 Task: Find connections with filter location 'Aïn el Bell with filter topic #branding with filter profile language English with filter current company Aditya Birla Sun Life Insurance with filter school Sathyabama Institute of Science & Technology, Chennai with filter industry Credit Intermediation with filter service category Team Building with filter keywords title Bellhop
Action: Mouse moved to (497, 68)
Screenshot: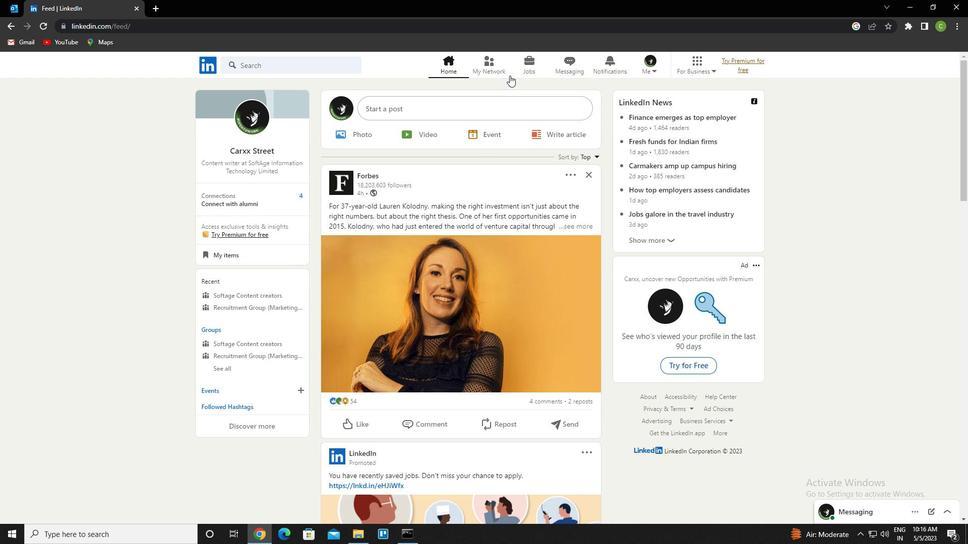 
Action: Mouse pressed left at (497, 68)
Screenshot: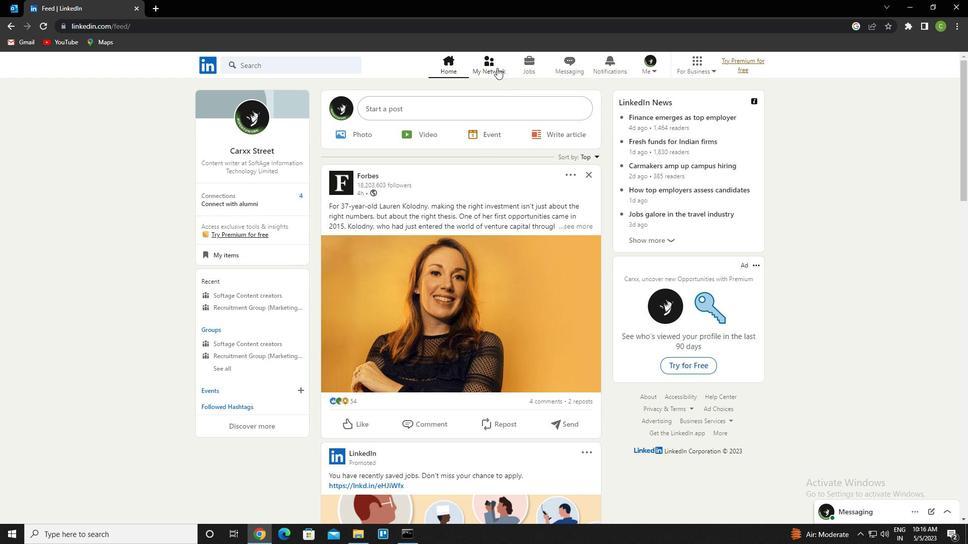 
Action: Mouse moved to (240, 122)
Screenshot: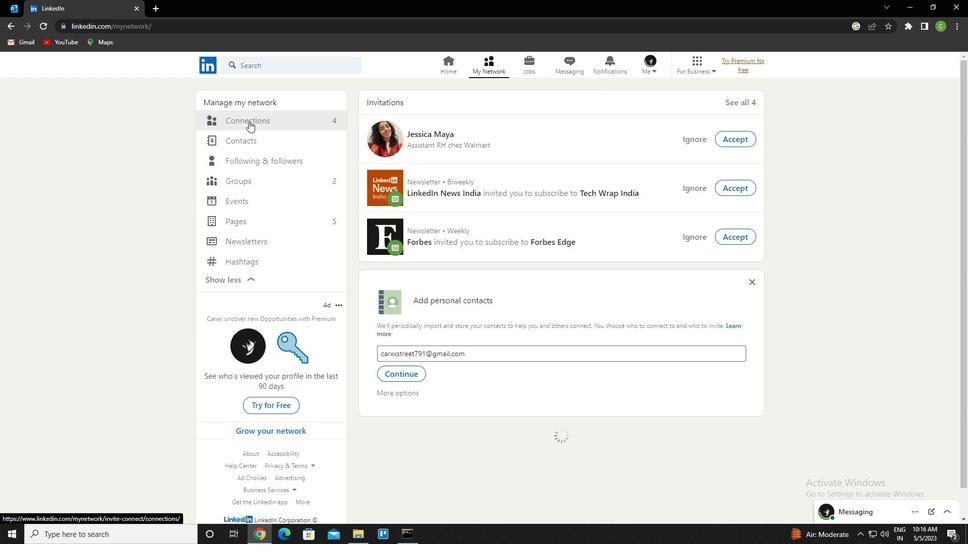 
Action: Mouse pressed left at (240, 122)
Screenshot: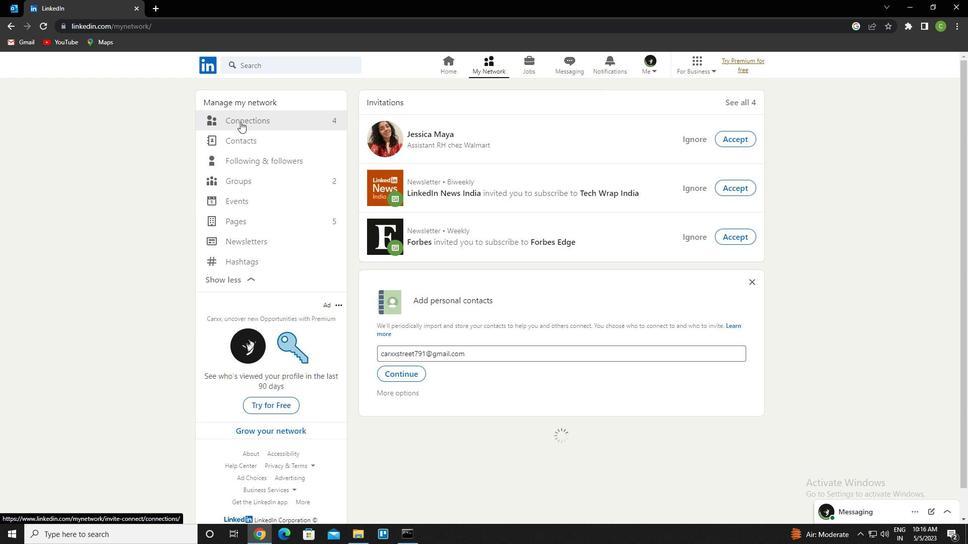 
Action: Mouse moved to (556, 122)
Screenshot: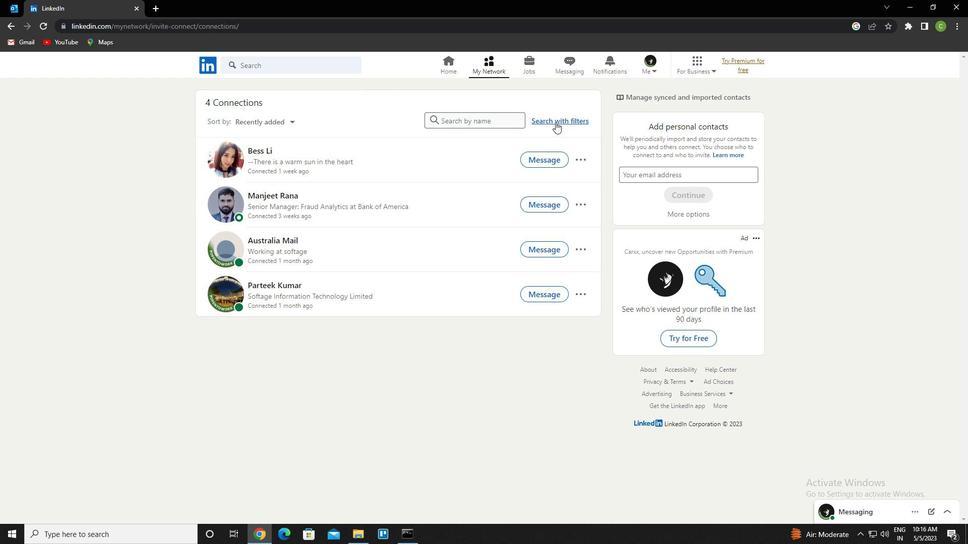 
Action: Mouse pressed left at (556, 122)
Screenshot: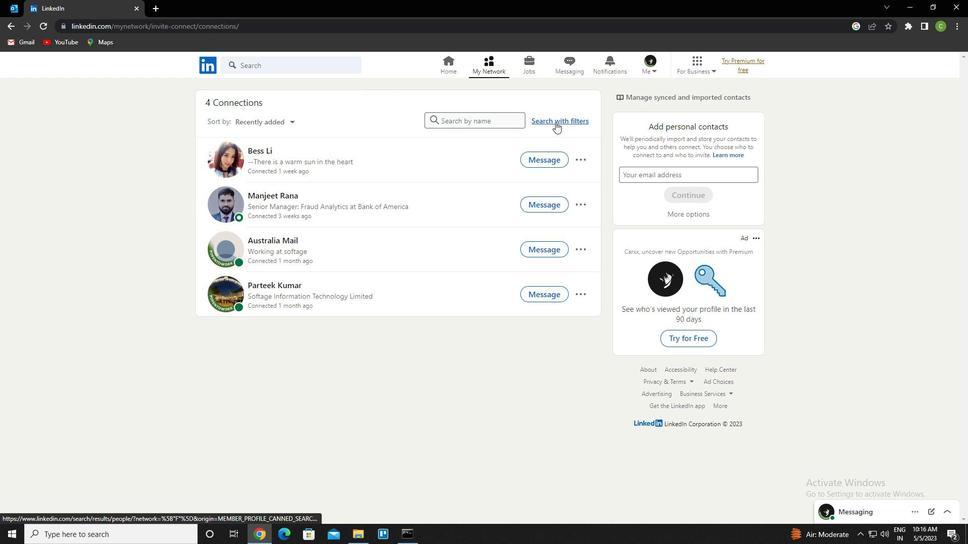 
Action: Mouse moved to (523, 96)
Screenshot: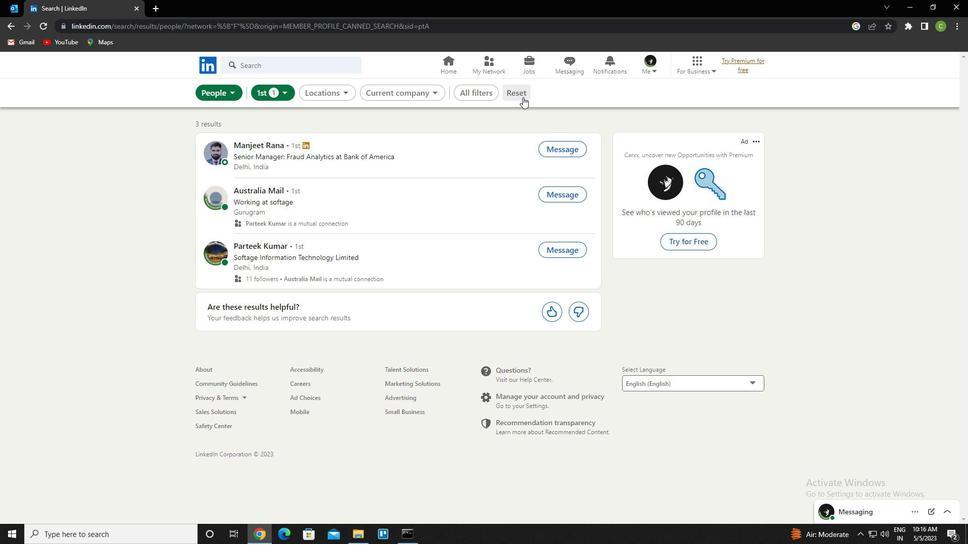 
Action: Mouse pressed left at (523, 96)
Screenshot: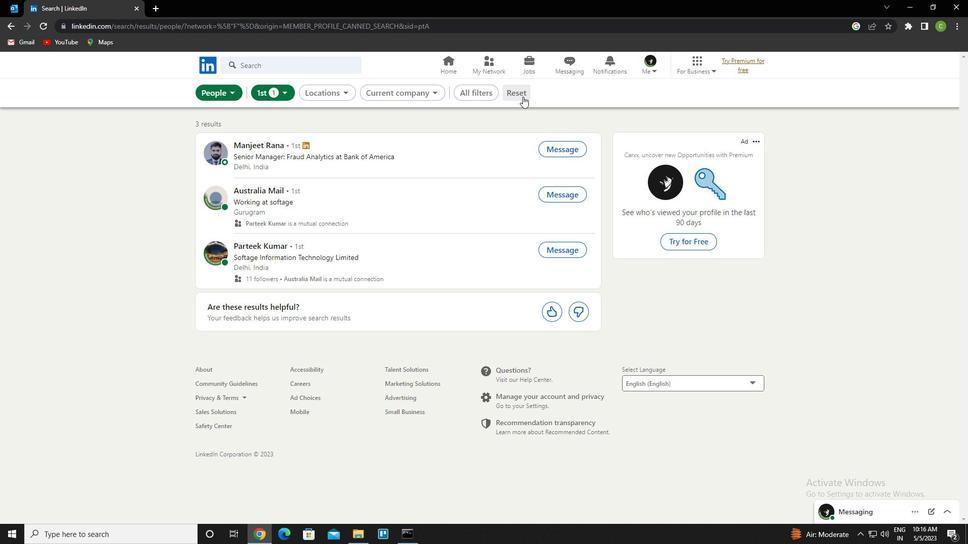 
Action: Mouse moved to (496, 94)
Screenshot: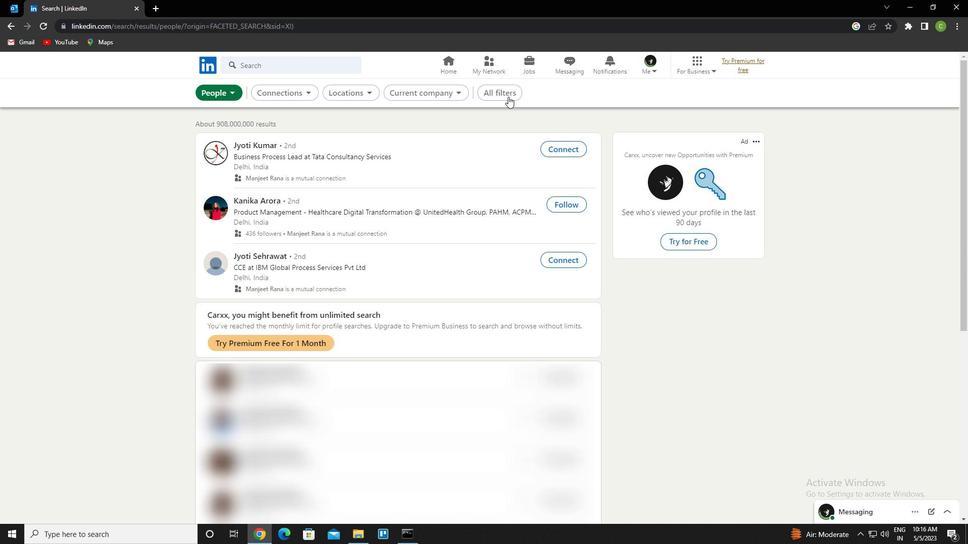 
Action: Mouse pressed left at (496, 94)
Screenshot: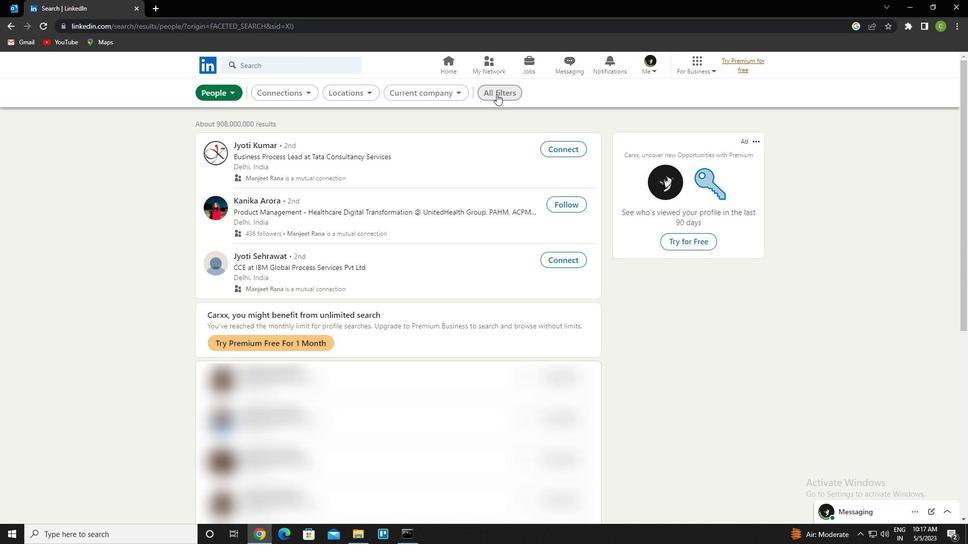 
Action: Mouse moved to (809, 289)
Screenshot: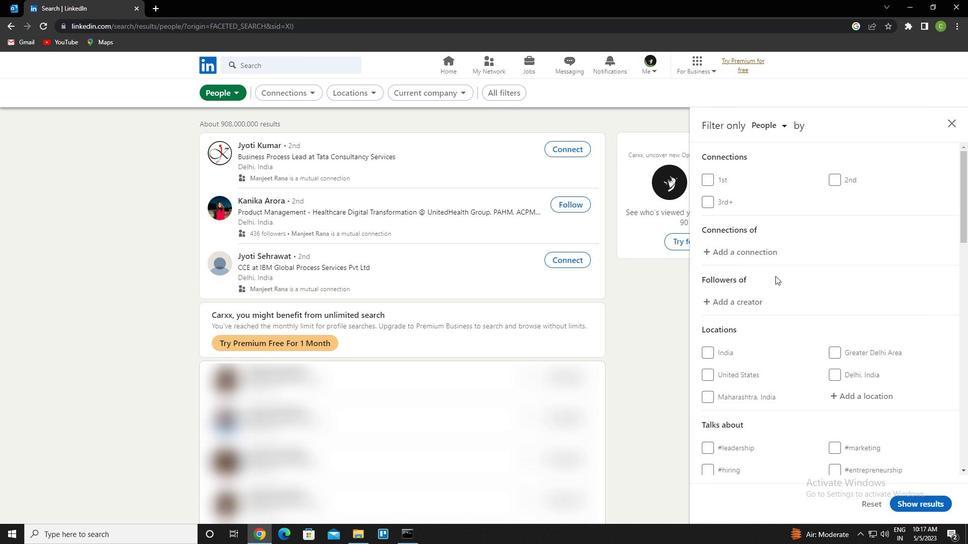 
Action: Mouse scrolled (809, 289) with delta (0, 0)
Screenshot: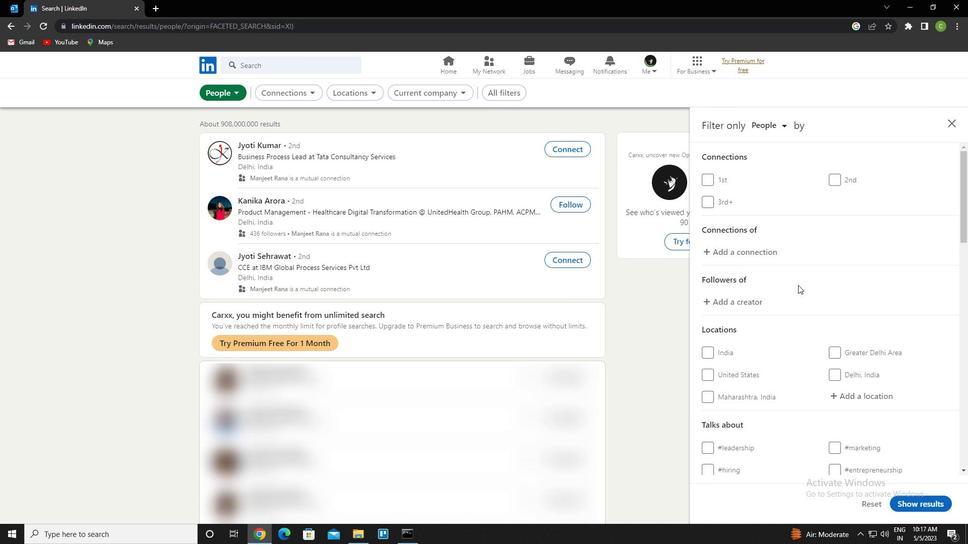
Action: Mouse scrolled (809, 289) with delta (0, 0)
Screenshot: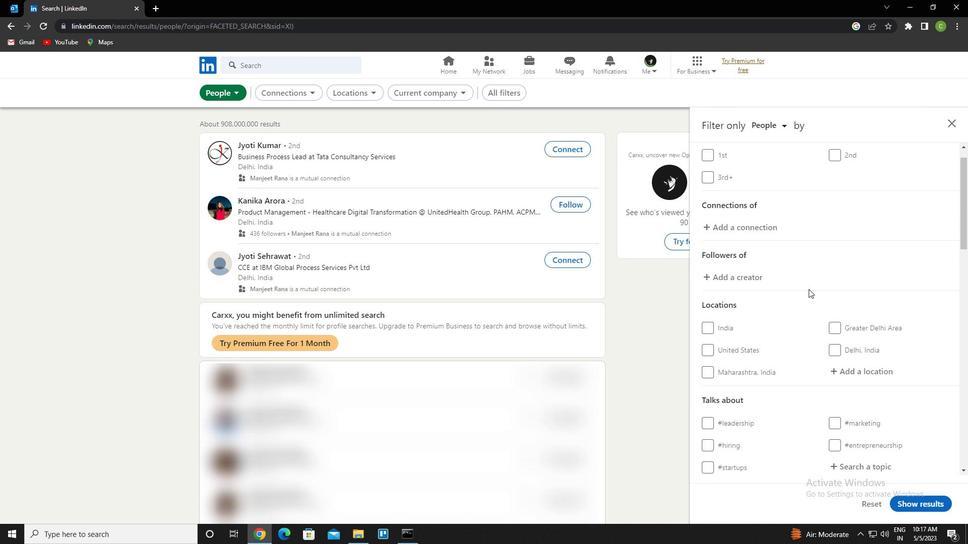 
Action: Mouse moved to (846, 299)
Screenshot: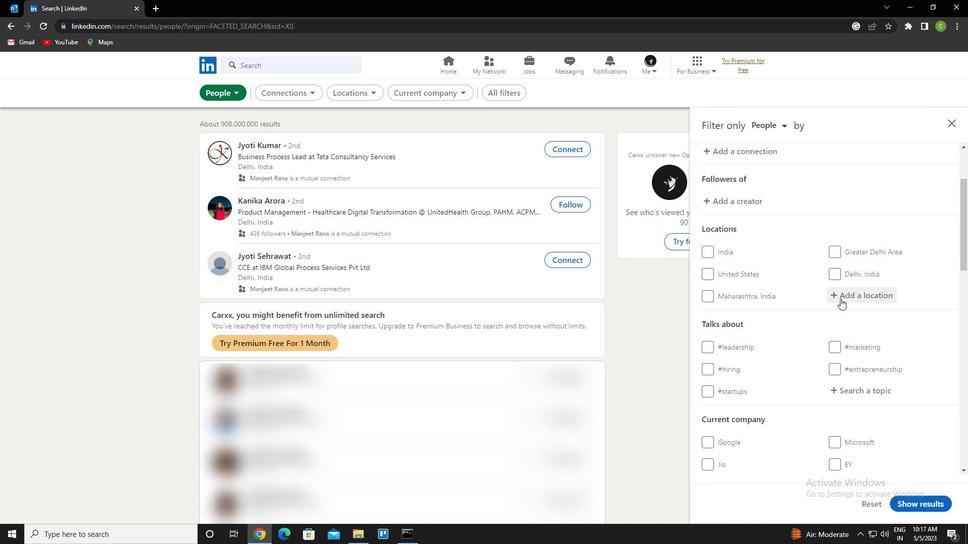 
Action: Mouse pressed left at (846, 299)
Screenshot: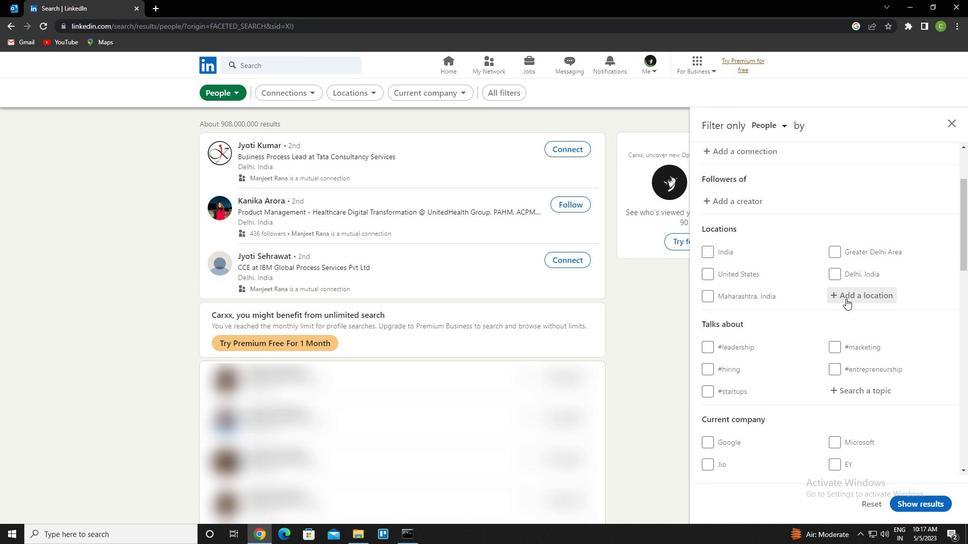 
Action: Mouse moved to (799, 267)
Screenshot: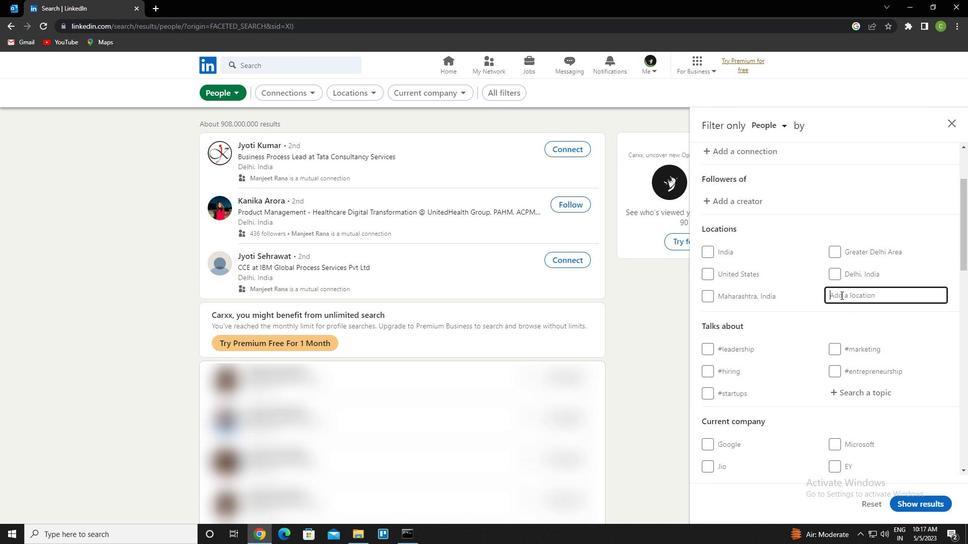 
Action: Key pressed <Key.caps_lock>a<Key.caps_lock>in<Key.space>el<Key.space>bell<Key.down><Key.enter>
Screenshot: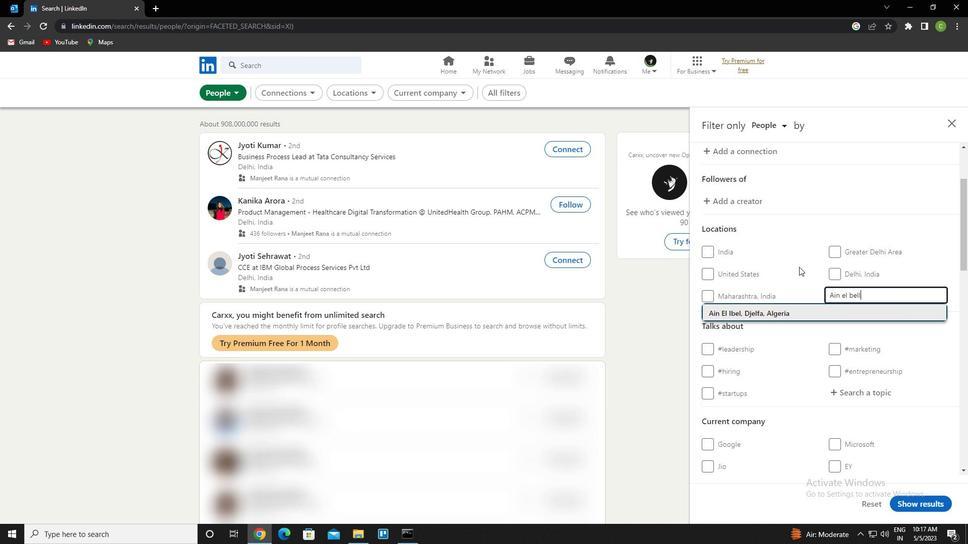 
Action: Mouse scrolled (799, 266) with delta (0, 0)
Screenshot: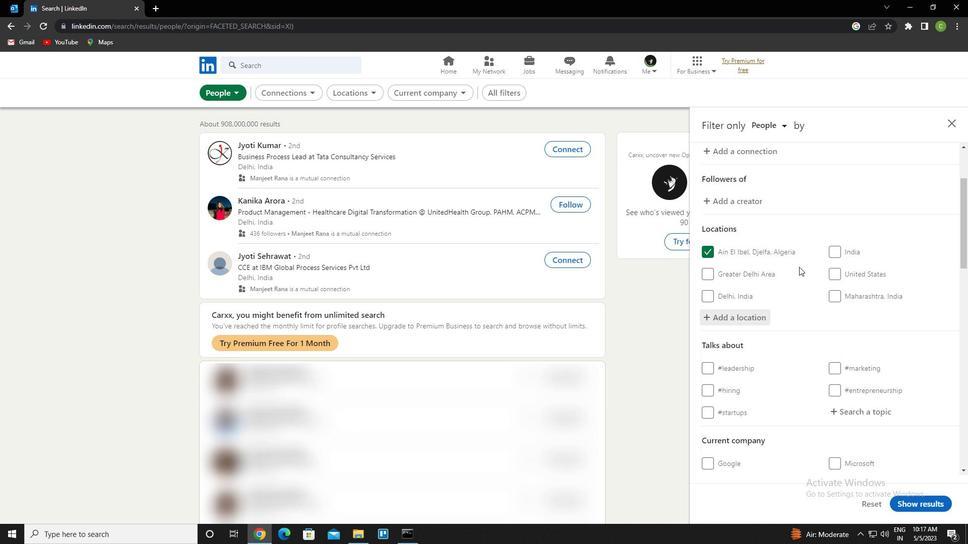 
Action: Mouse scrolled (799, 266) with delta (0, 0)
Screenshot: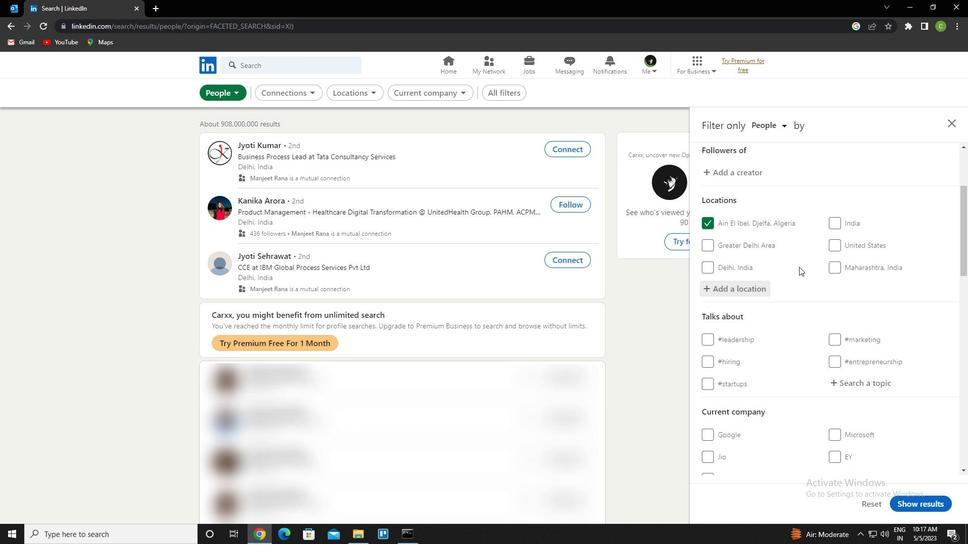 
Action: Mouse moved to (850, 312)
Screenshot: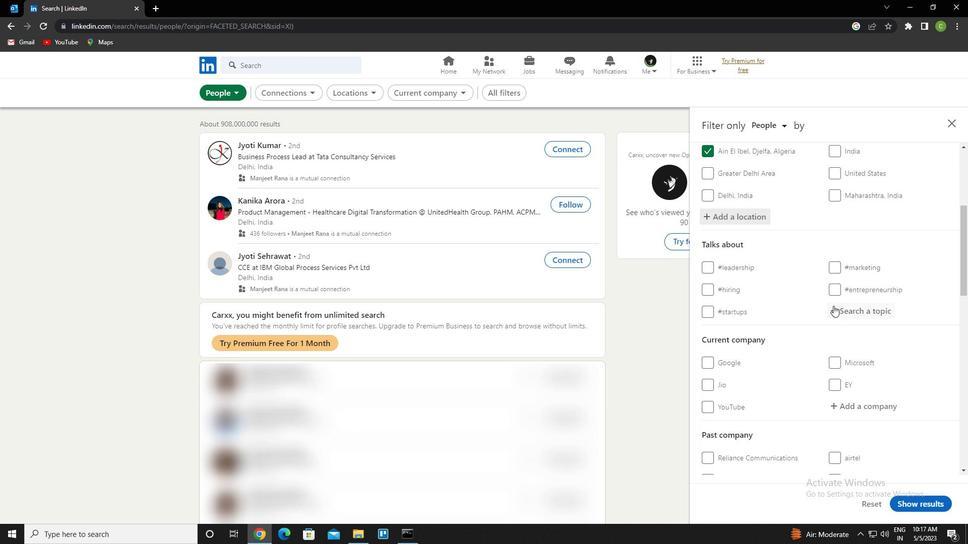 
Action: Mouse pressed left at (850, 312)
Screenshot: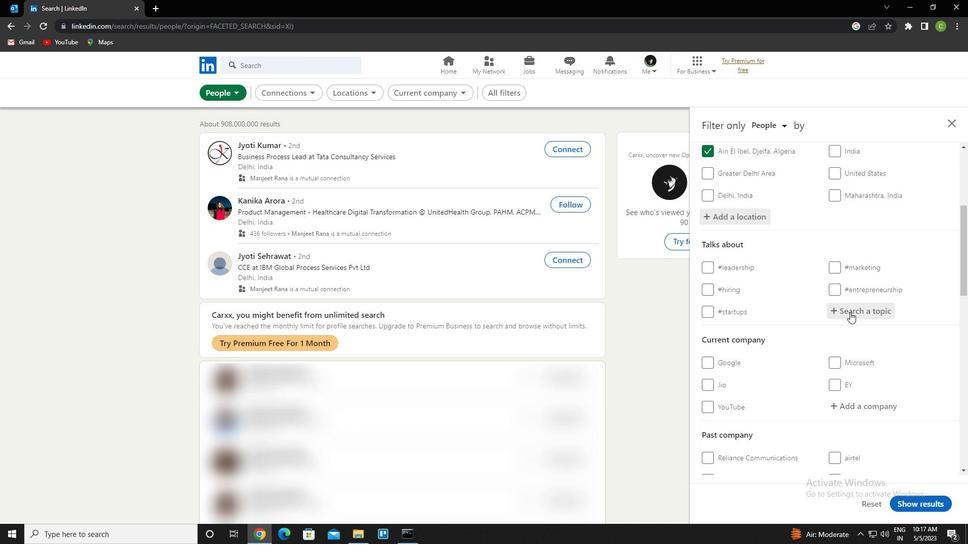 
Action: Key pressed brandib<Key.backspace>ng<Key.down><Key.enter>
Screenshot: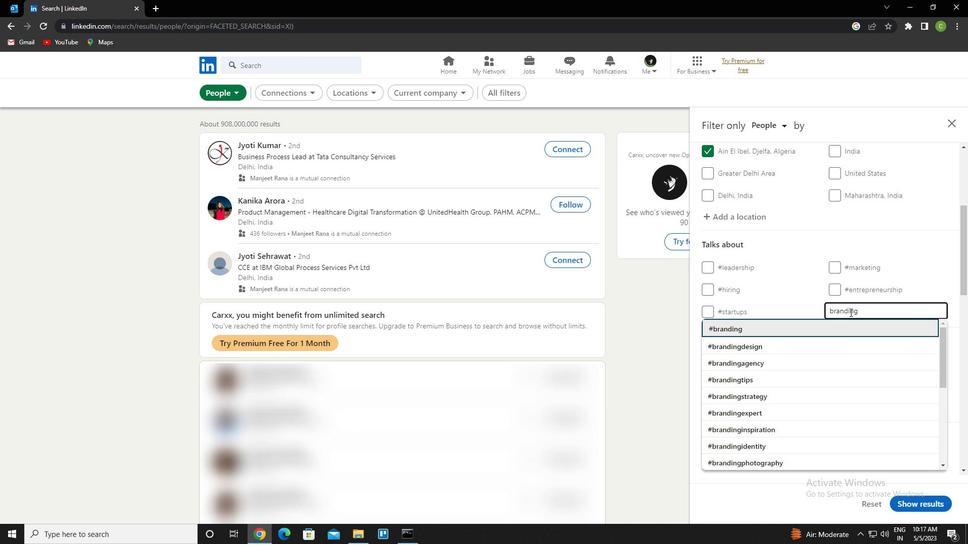 
Action: Mouse scrolled (850, 312) with delta (0, 0)
Screenshot: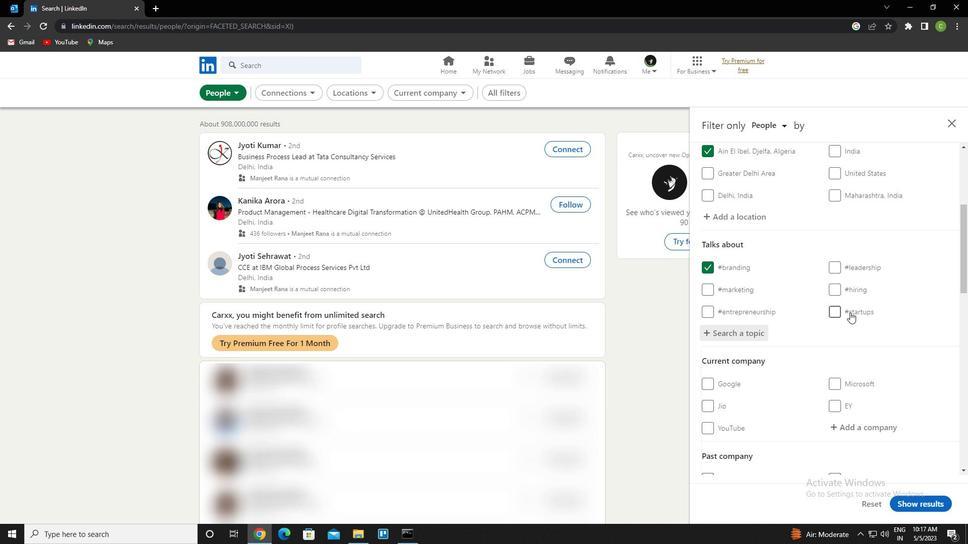 
Action: Mouse scrolled (850, 312) with delta (0, 0)
Screenshot: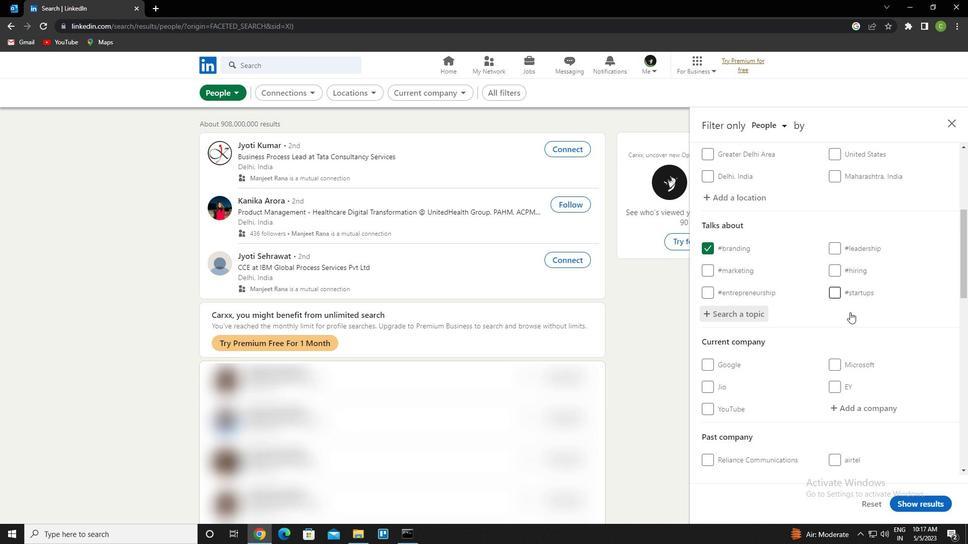 
Action: Mouse scrolled (850, 312) with delta (0, 0)
Screenshot: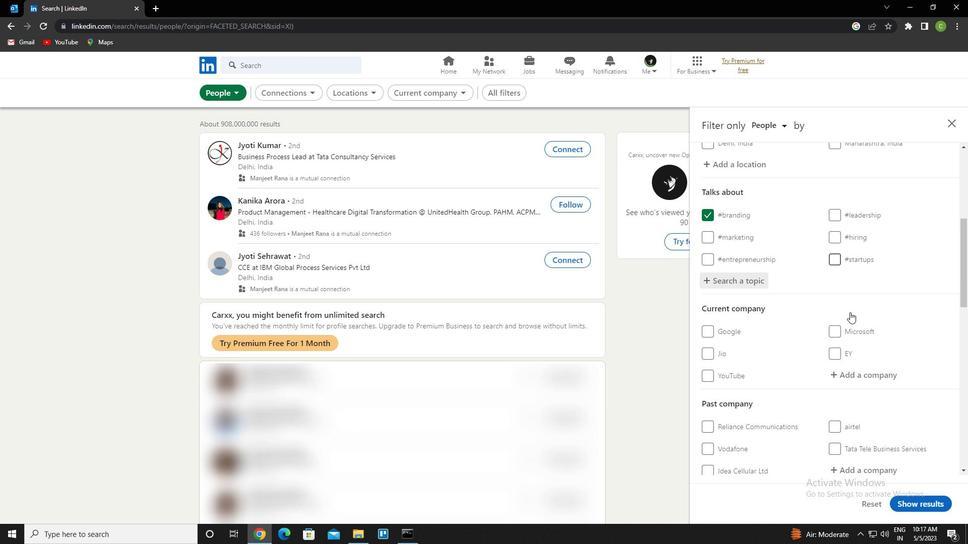 
Action: Mouse moved to (849, 314)
Screenshot: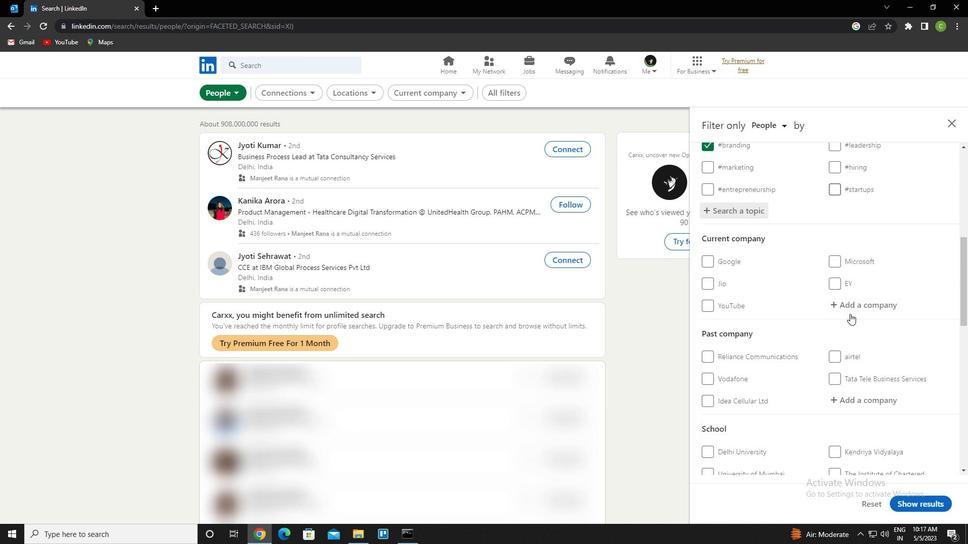 
Action: Mouse scrolled (849, 314) with delta (0, 0)
Screenshot: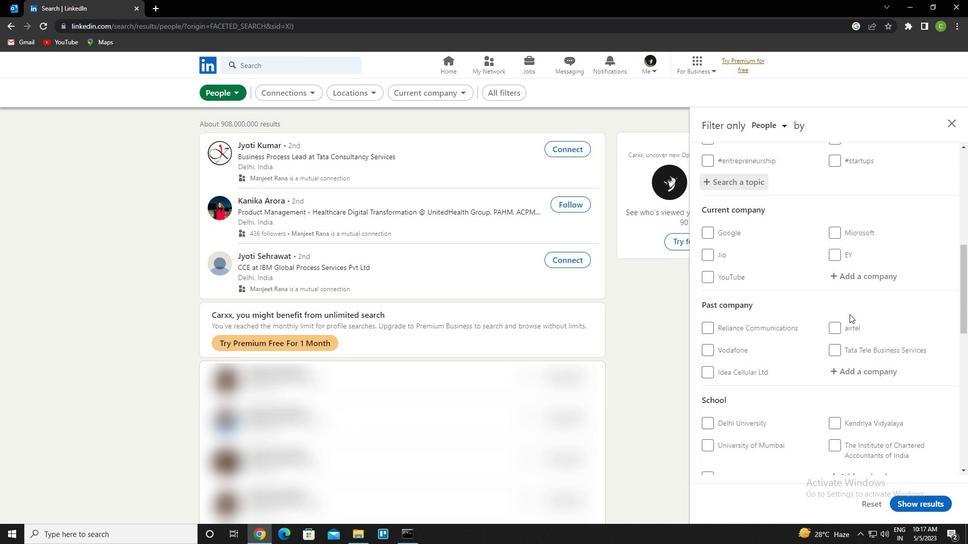 
Action: Mouse scrolled (849, 314) with delta (0, 0)
Screenshot: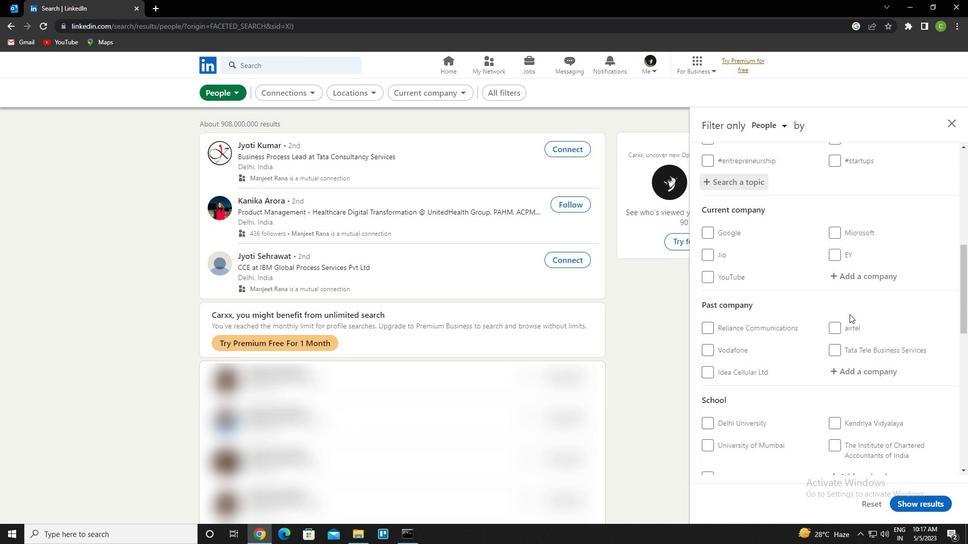 
Action: Mouse scrolled (849, 314) with delta (0, 0)
Screenshot: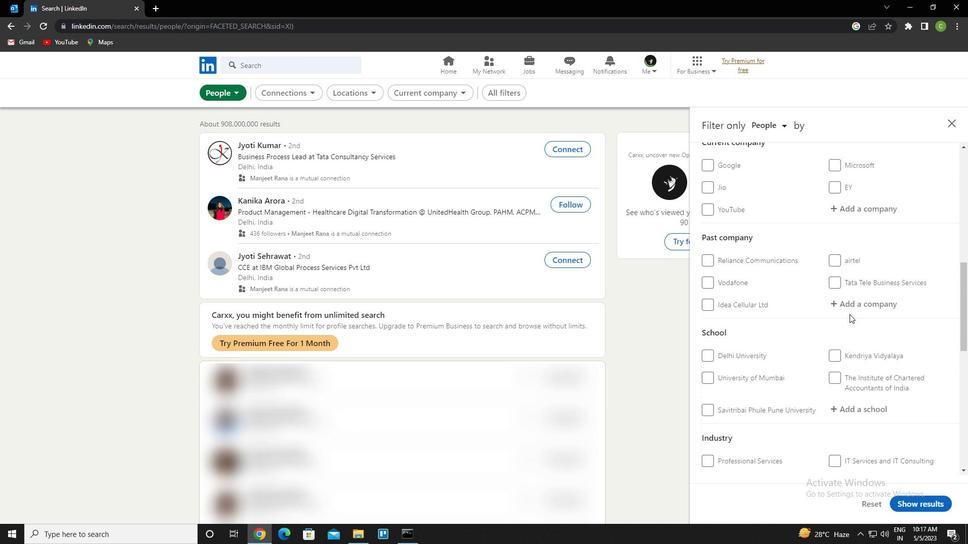 
Action: Mouse scrolled (849, 314) with delta (0, 0)
Screenshot: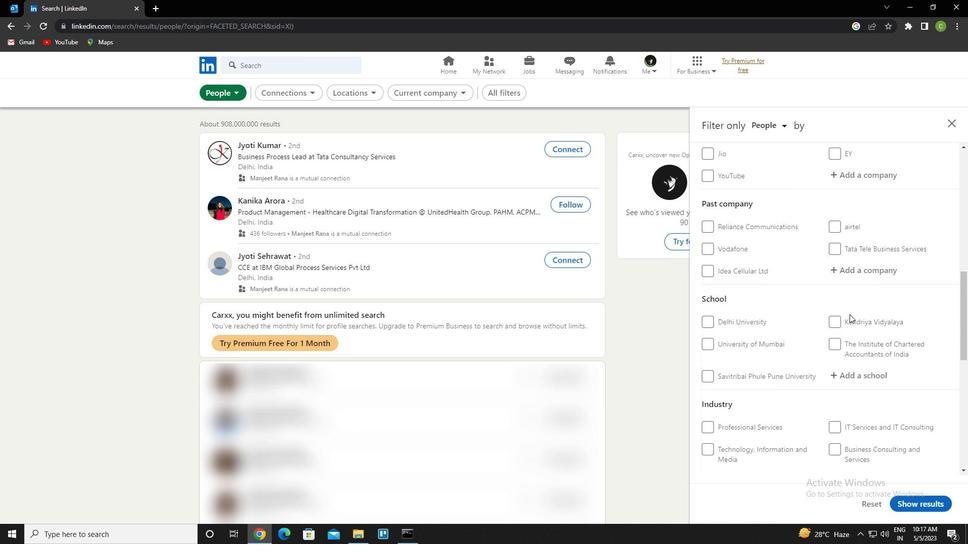 
Action: Mouse scrolled (849, 314) with delta (0, 0)
Screenshot: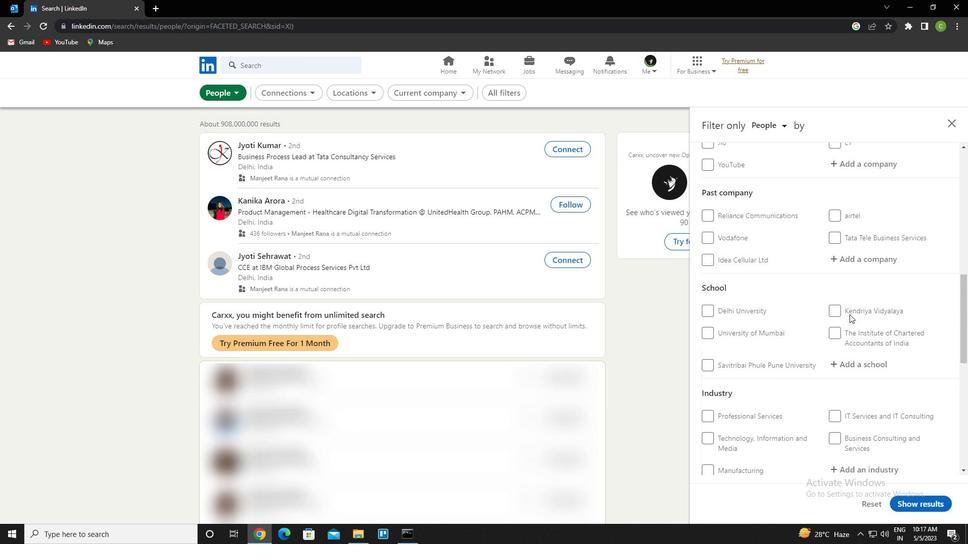 
Action: Mouse scrolled (849, 314) with delta (0, 0)
Screenshot: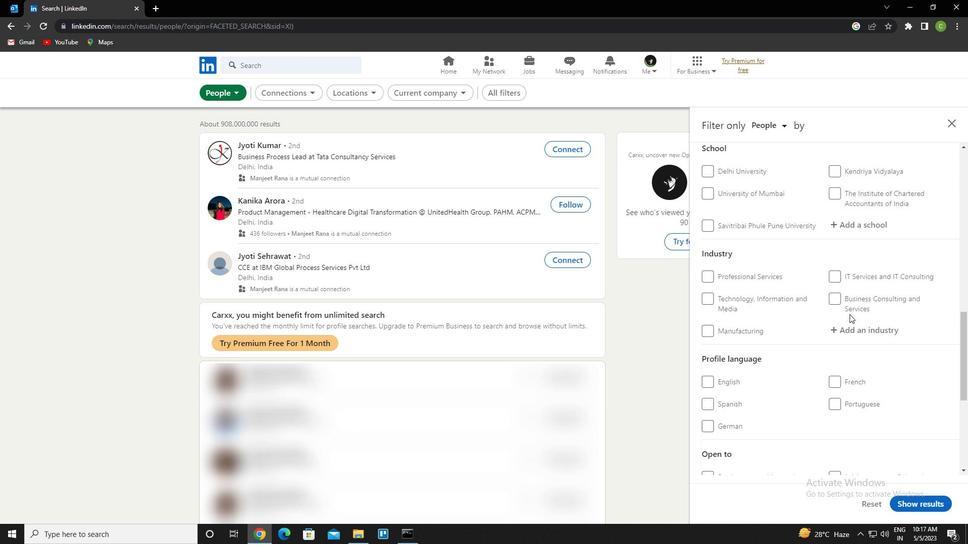 
Action: Mouse scrolled (849, 314) with delta (0, 0)
Screenshot: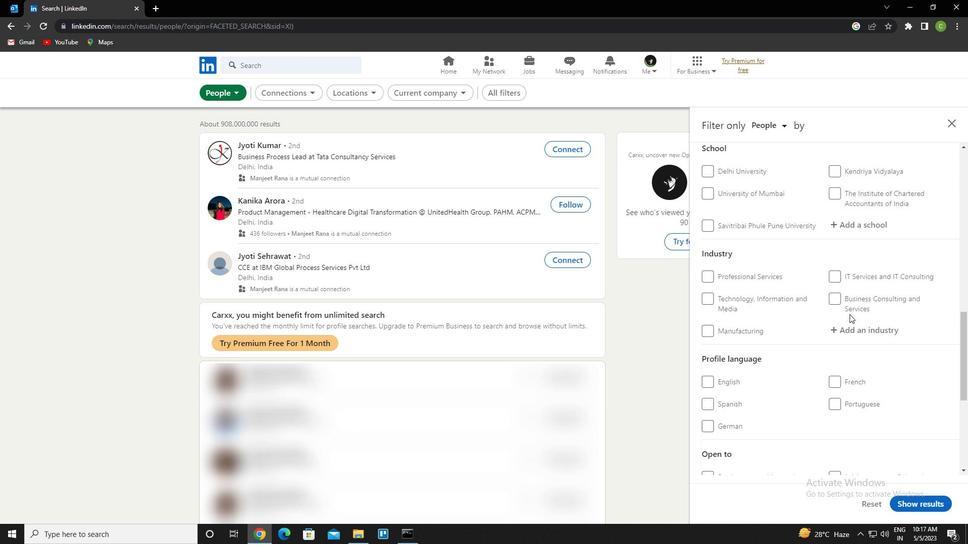 
Action: Mouse scrolled (849, 314) with delta (0, 0)
Screenshot: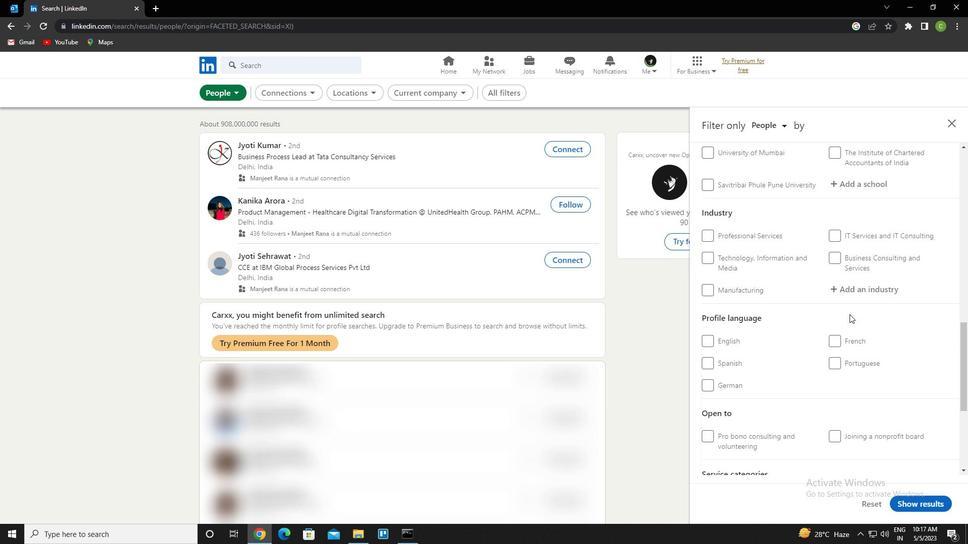 
Action: Mouse moved to (707, 228)
Screenshot: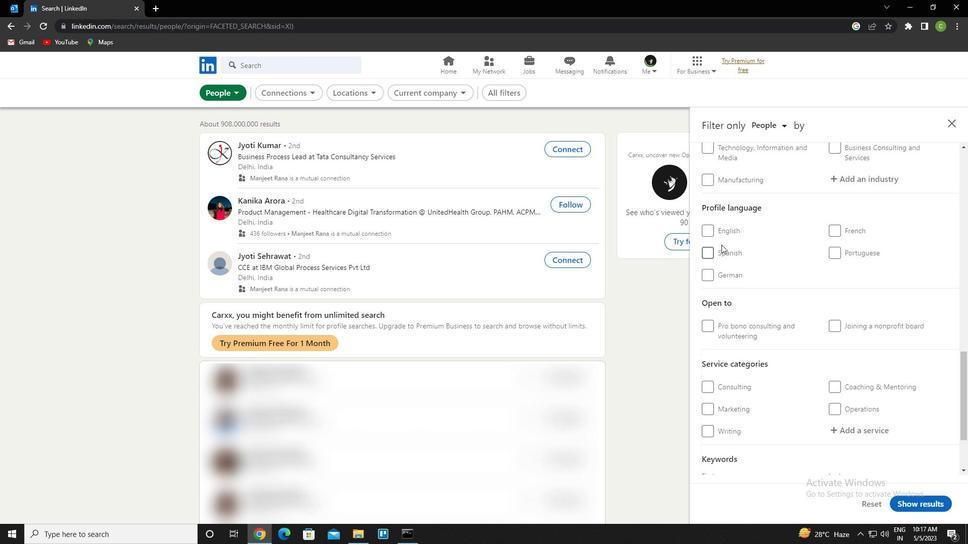 
Action: Mouse pressed left at (707, 228)
Screenshot: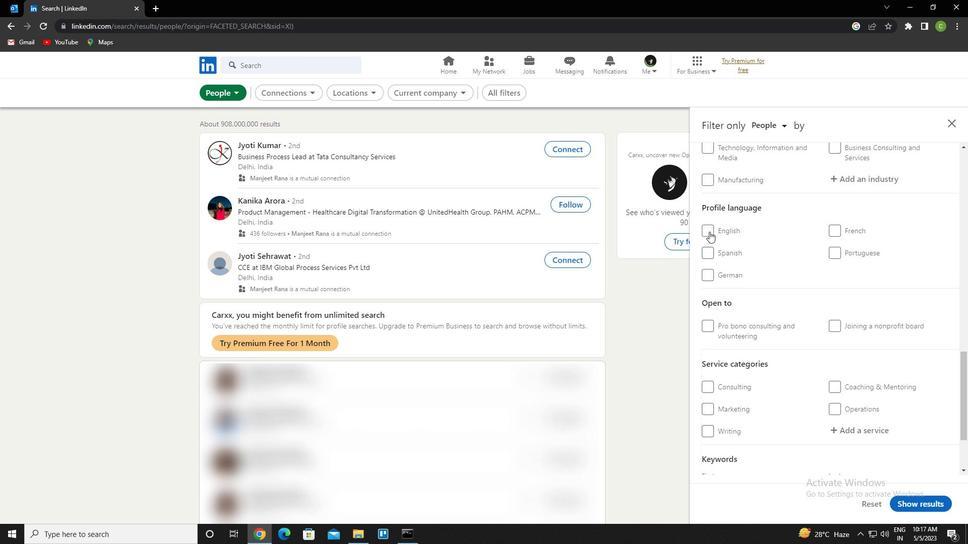 
Action: Mouse moved to (756, 285)
Screenshot: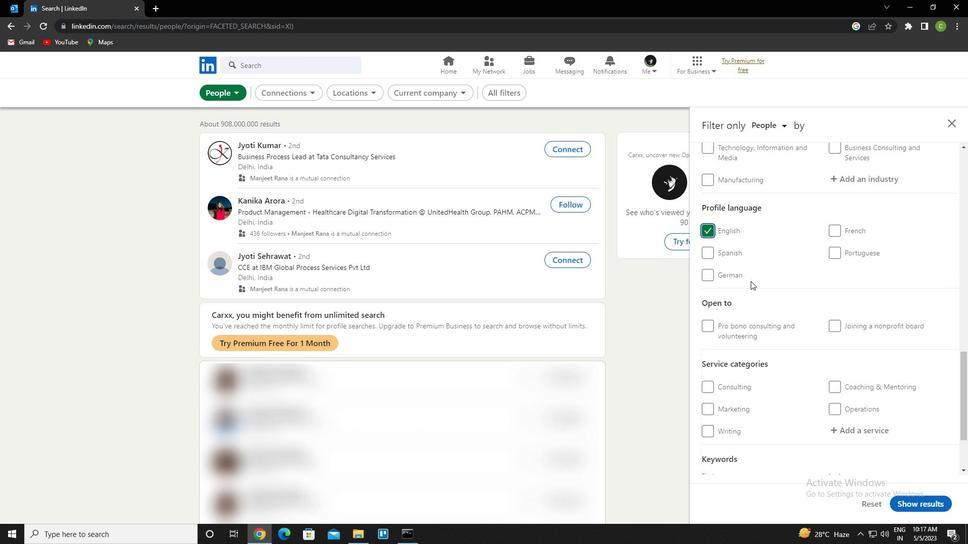 
Action: Mouse scrolled (756, 285) with delta (0, 0)
Screenshot: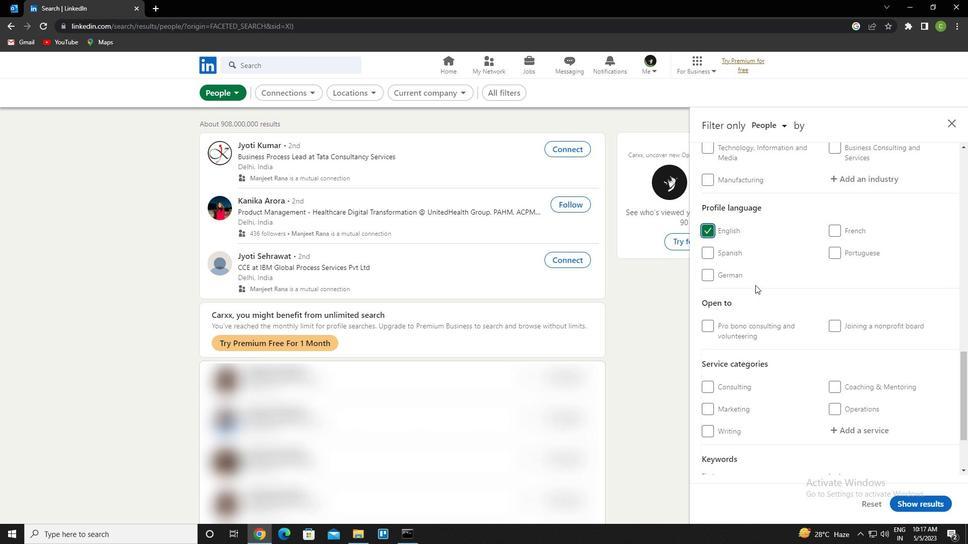 
Action: Mouse scrolled (756, 285) with delta (0, 0)
Screenshot: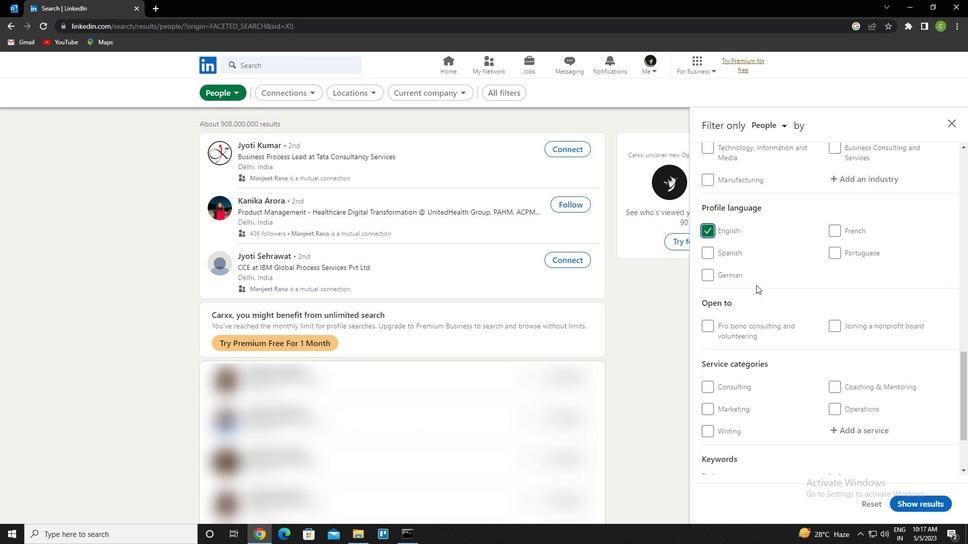 
Action: Mouse scrolled (756, 285) with delta (0, 0)
Screenshot: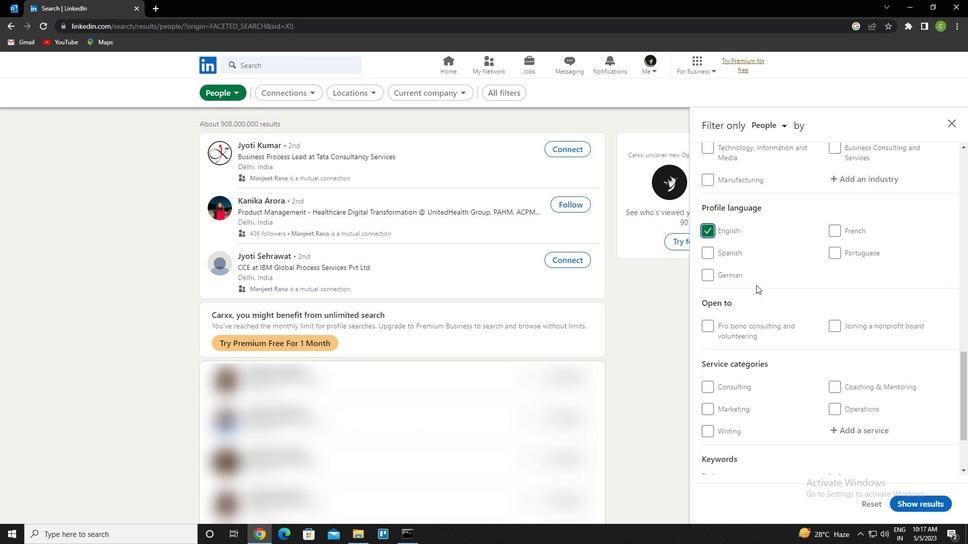 
Action: Mouse scrolled (756, 285) with delta (0, 0)
Screenshot: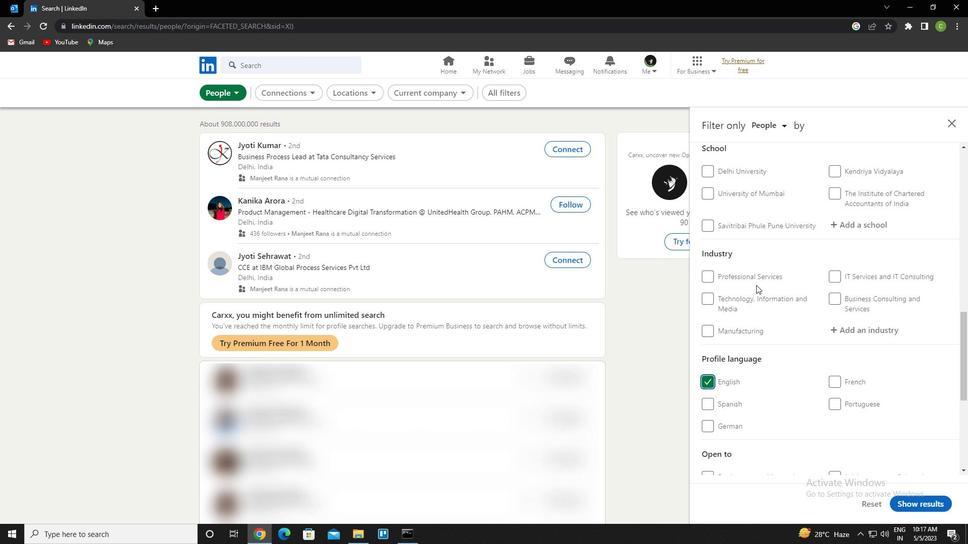 
Action: Mouse scrolled (756, 285) with delta (0, 0)
Screenshot: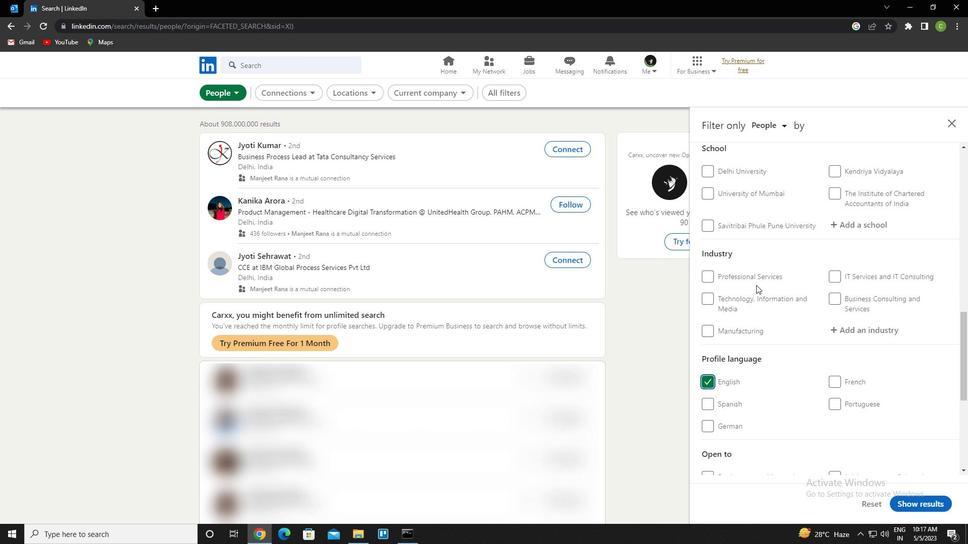 
Action: Mouse scrolled (756, 285) with delta (0, 0)
Screenshot: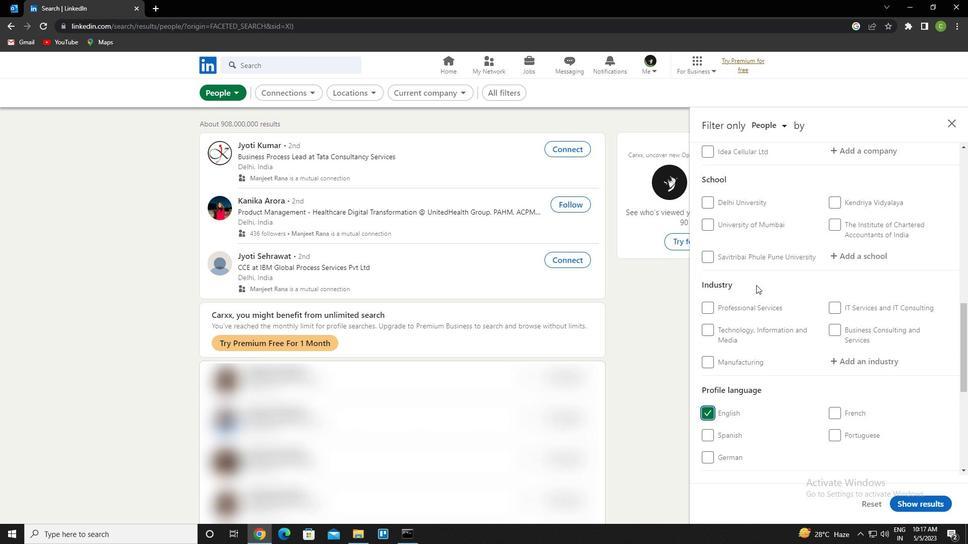 
Action: Mouse scrolled (756, 285) with delta (0, 0)
Screenshot: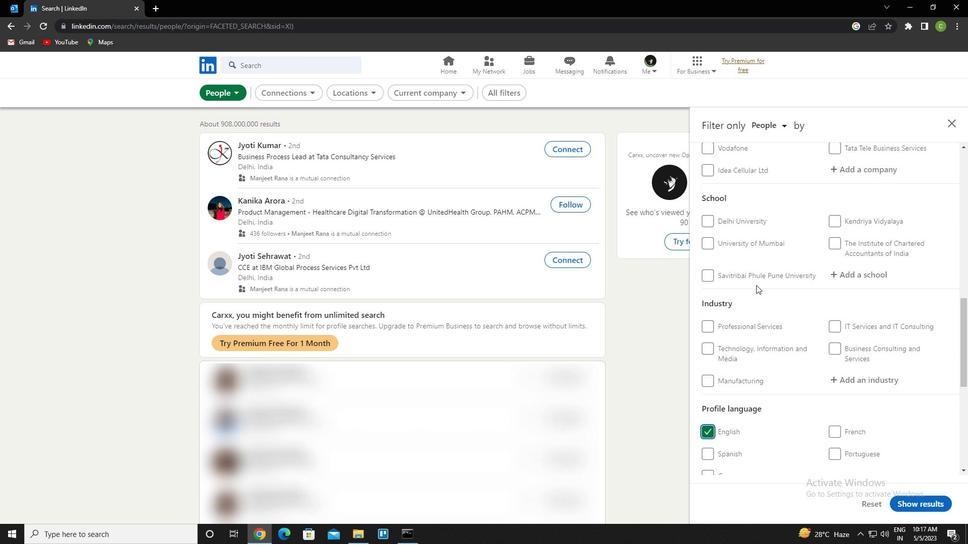 
Action: Mouse scrolled (756, 285) with delta (0, 0)
Screenshot: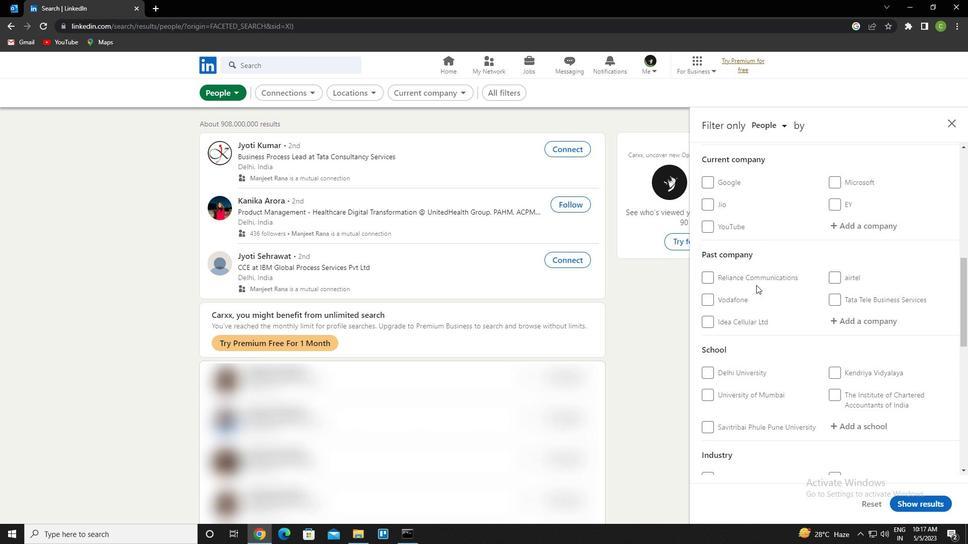 
Action: Mouse scrolled (756, 285) with delta (0, 0)
Screenshot: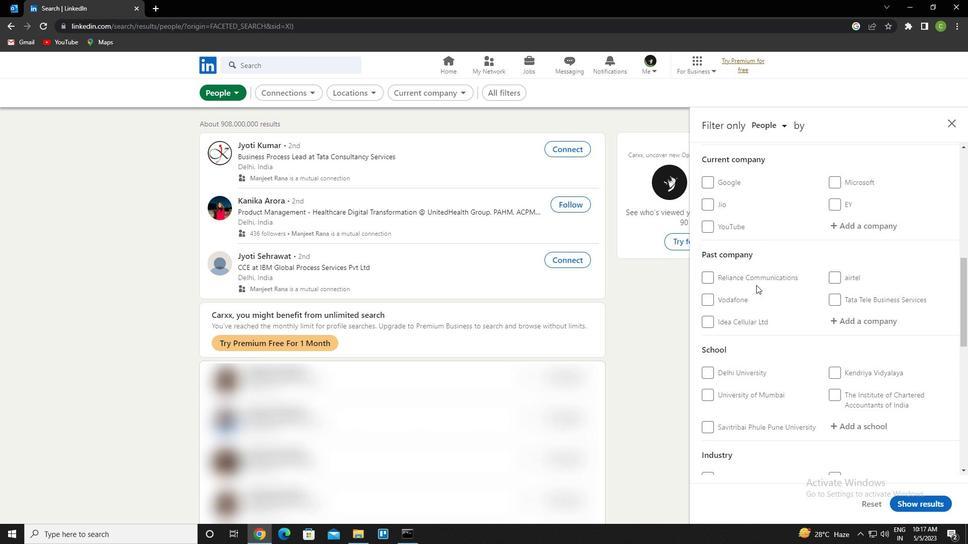 
Action: Mouse scrolled (756, 285) with delta (0, 0)
Screenshot: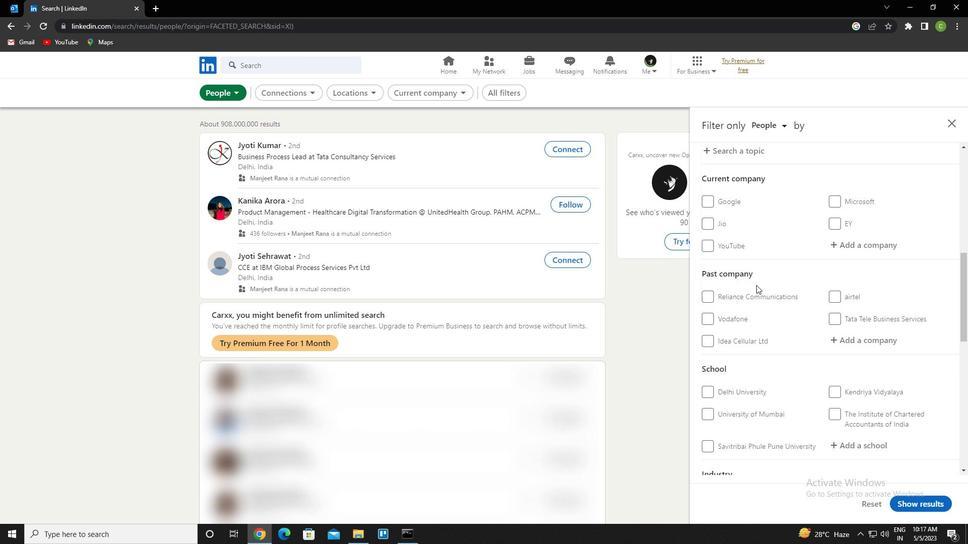 
Action: Mouse scrolled (756, 285) with delta (0, 0)
Screenshot: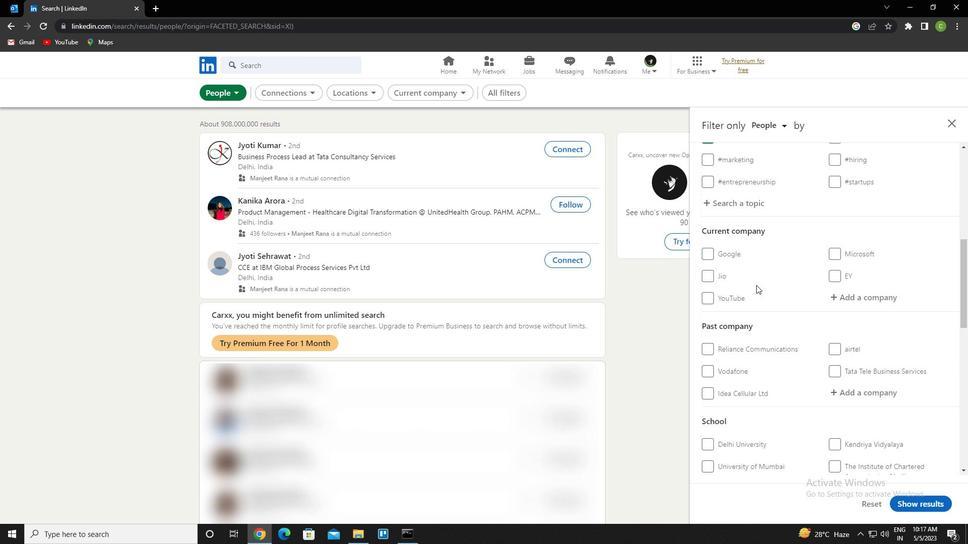 
Action: Mouse scrolled (756, 284) with delta (0, 0)
Screenshot: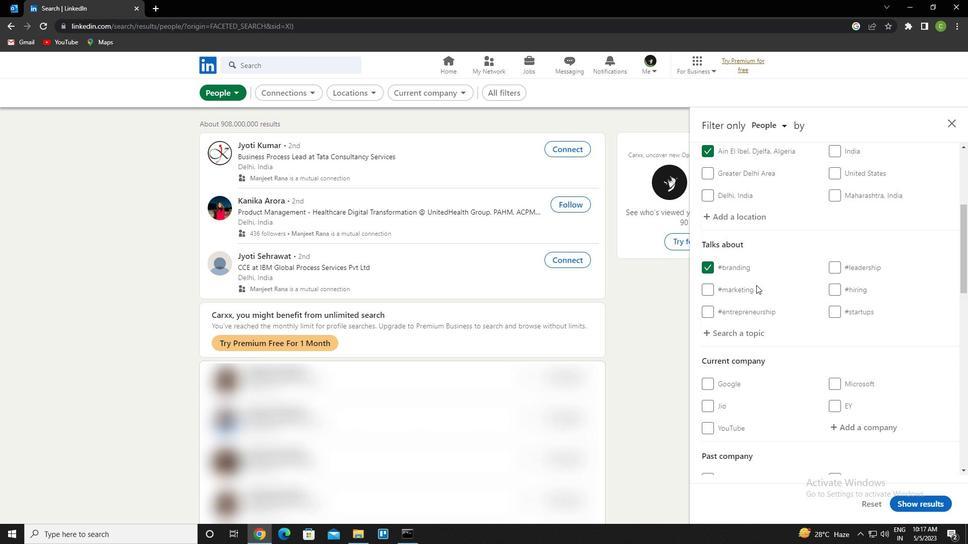 
Action: Mouse moved to (855, 377)
Screenshot: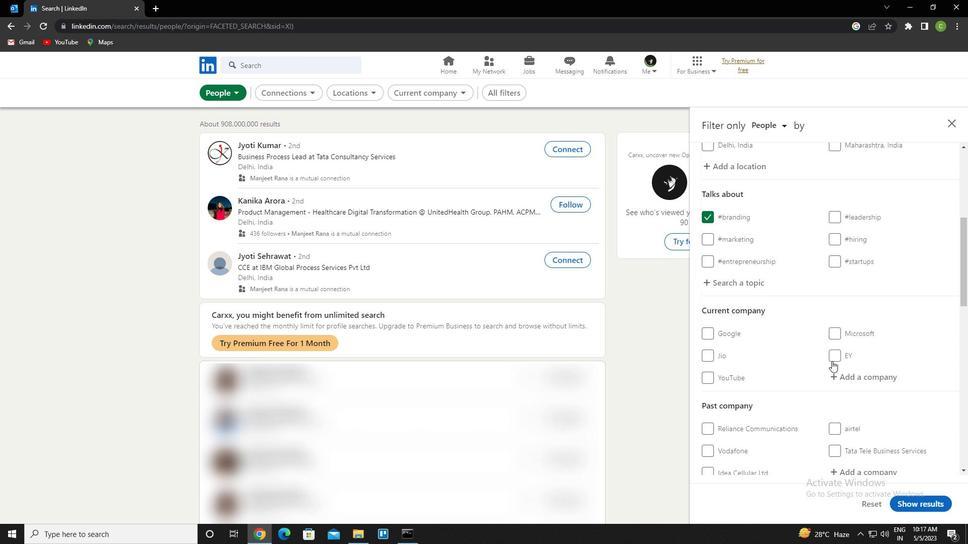
Action: Mouse pressed left at (855, 377)
Screenshot: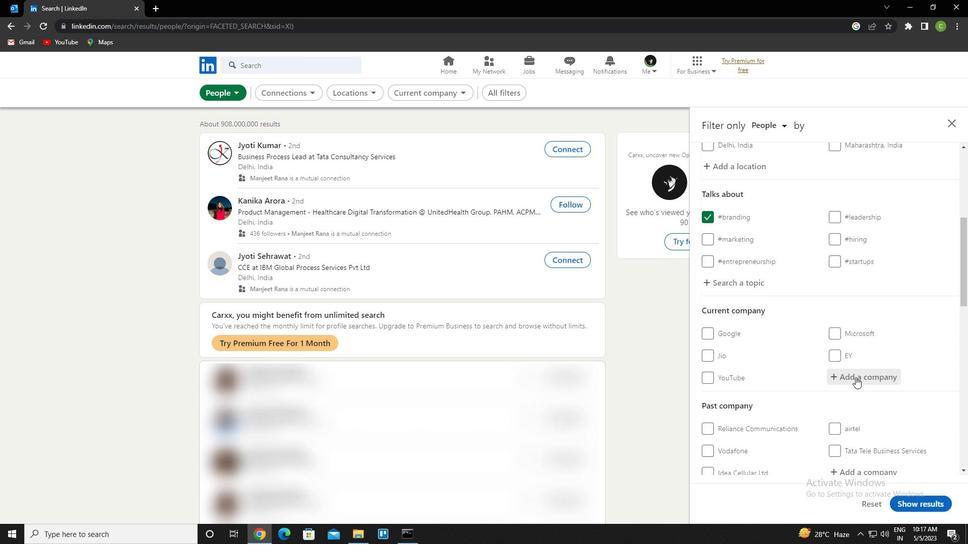 
Action: Key pressed <Key.caps_lock>a<Key.caps_lock>ditya<Key.space>birla<Key.space>sun<Key.space>life<Key.space>insurance<Key.down><Key.enter>
Screenshot: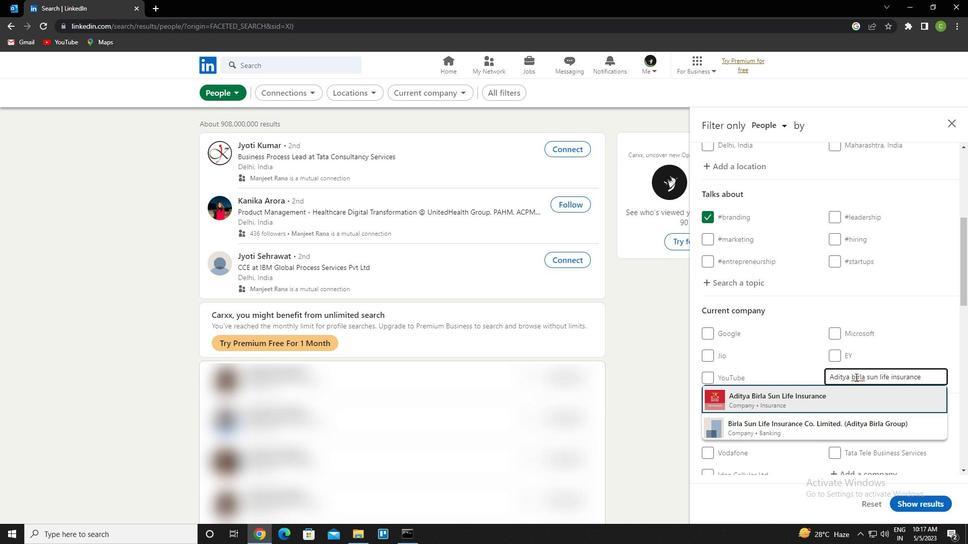 
Action: Mouse scrolled (855, 377) with delta (0, 0)
Screenshot: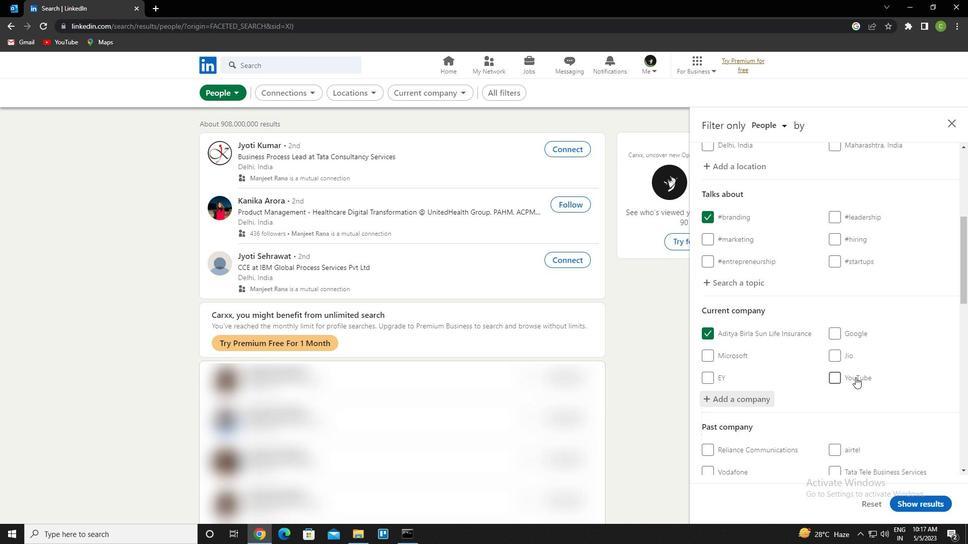 
Action: Mouse scrolled (855, 377) with delta (0, 0)
Screenshot: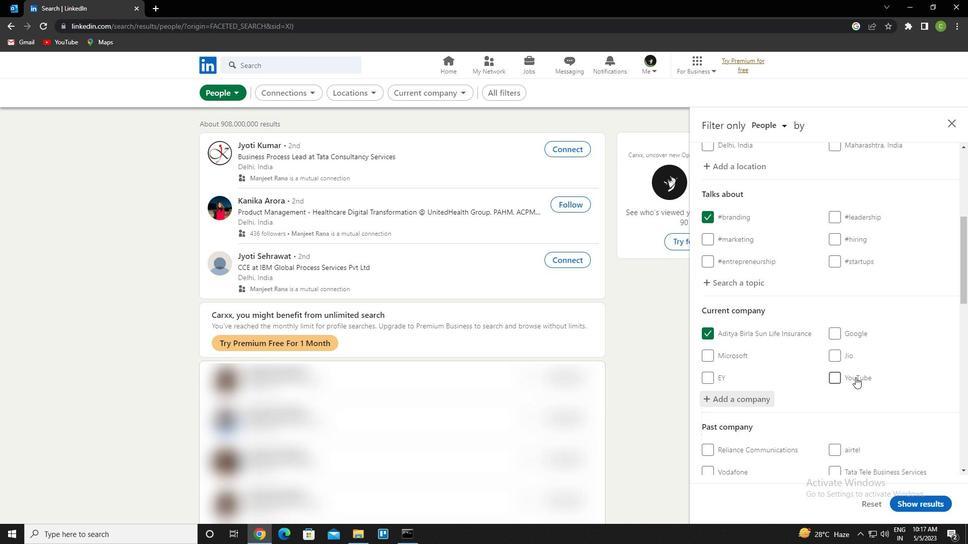 
Action: Mouse moved to (853, 376)
Screenshot: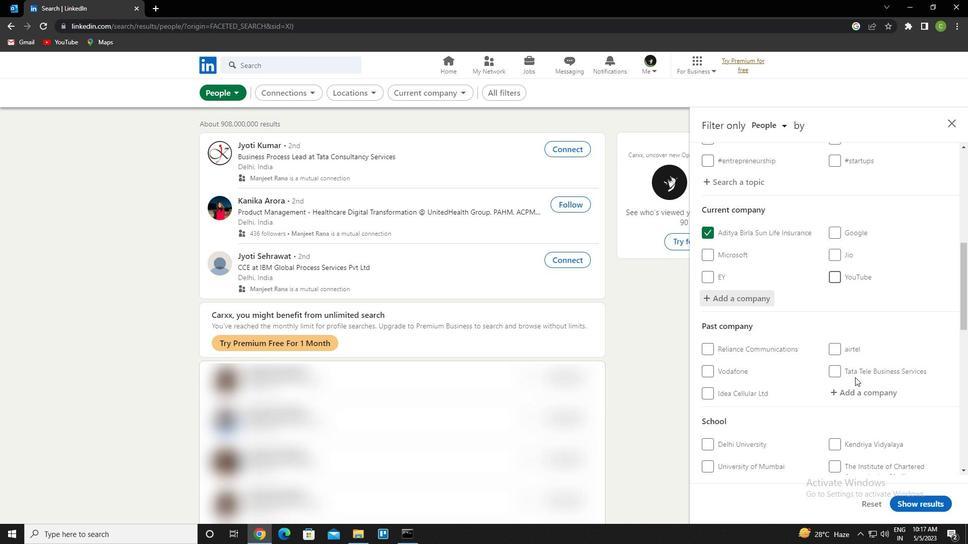 
Action: Mouse scrolled (853, 376) with delta (0, 0)
Screenshot: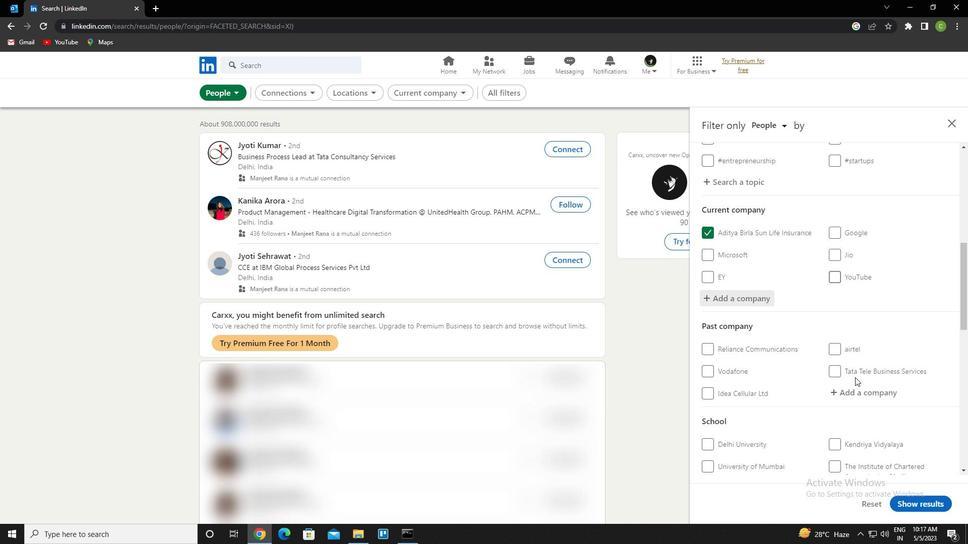 
Action: Mouse moved to (852, 362)
Screenshot: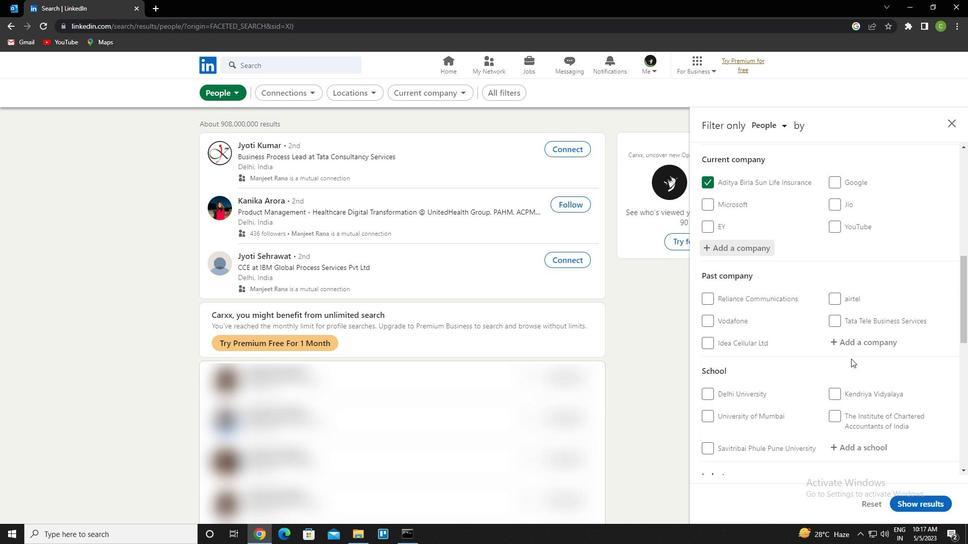 
Action: Mouse scrolled (852, 361) with delta (0, 0)
Screenshot: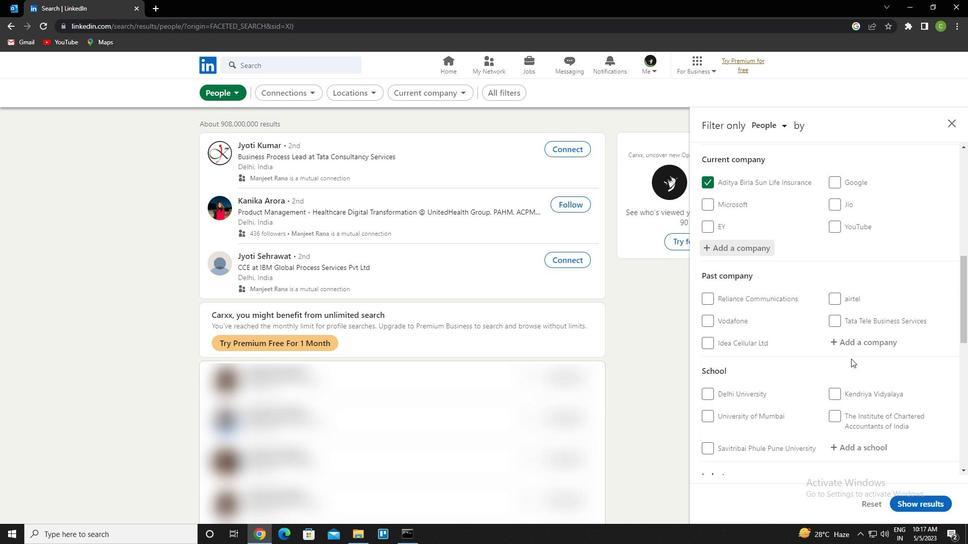 
Action: Mouse scrolled (852, 361) with delta (0, 0)
Screenshot: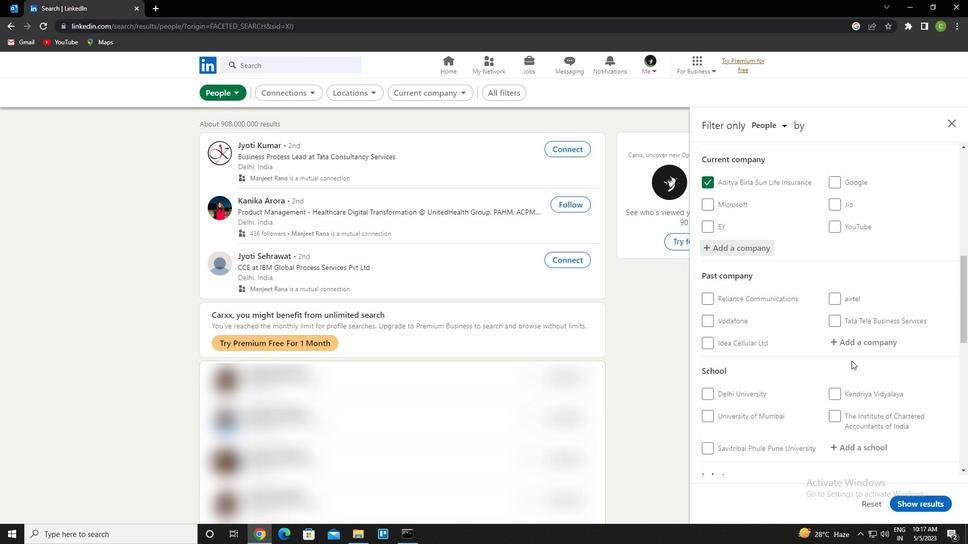 
Action: Mouse moved to (865, 348)
Screenshot: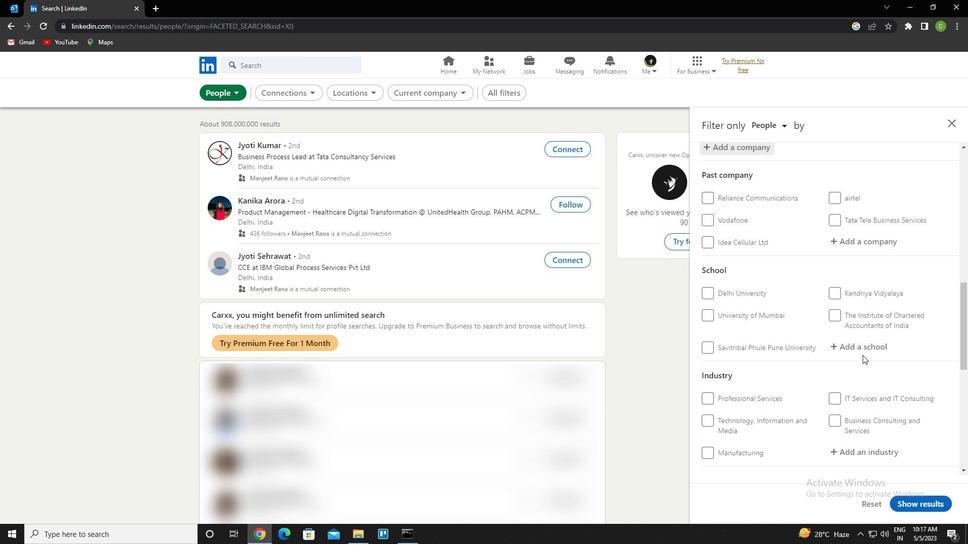 
Action: Mouse pressed left at (865, 348)
Screenshot: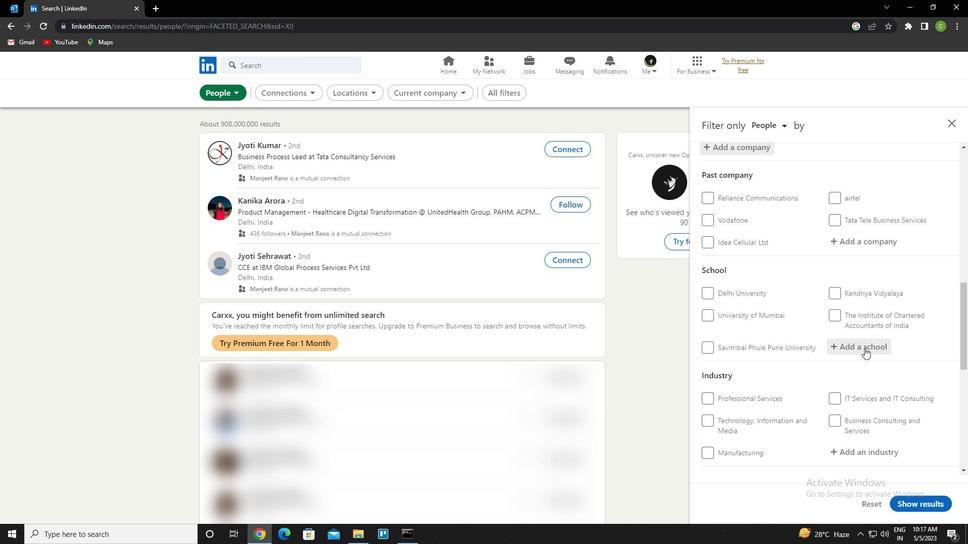 
Action: Key pressed <Key.caps_lock>s<Key.caps_lock>athyabama<Key.space>institute<Key.space>of<Key.space>science<Key.space><Key.shift>&<Key.space><Key.down><Key.enter>
Screenshot: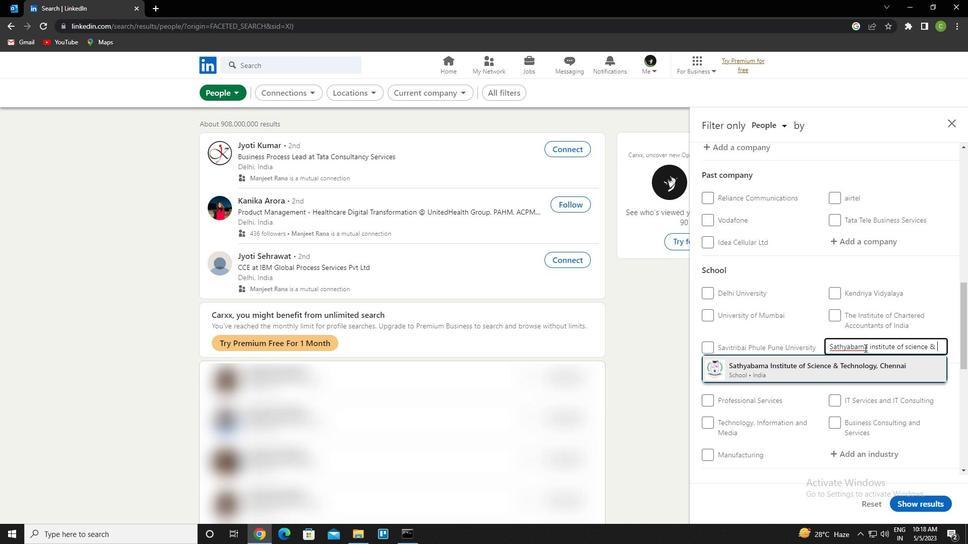 
Action: Mouse scrolled (865, 348) with delta (0, 0)
Screenshot: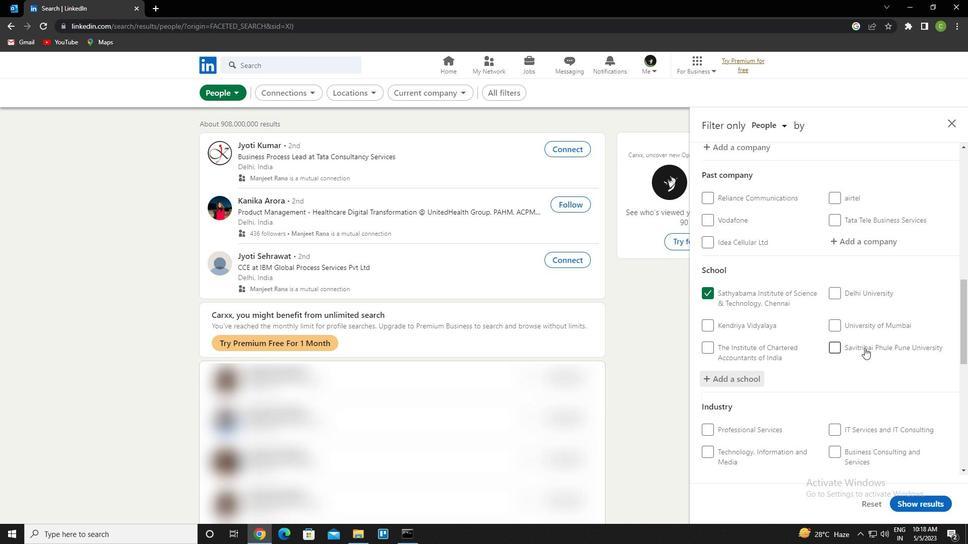 
Action: Mouse scrolled (865, 348) with delta (0, 0)
Screenshot: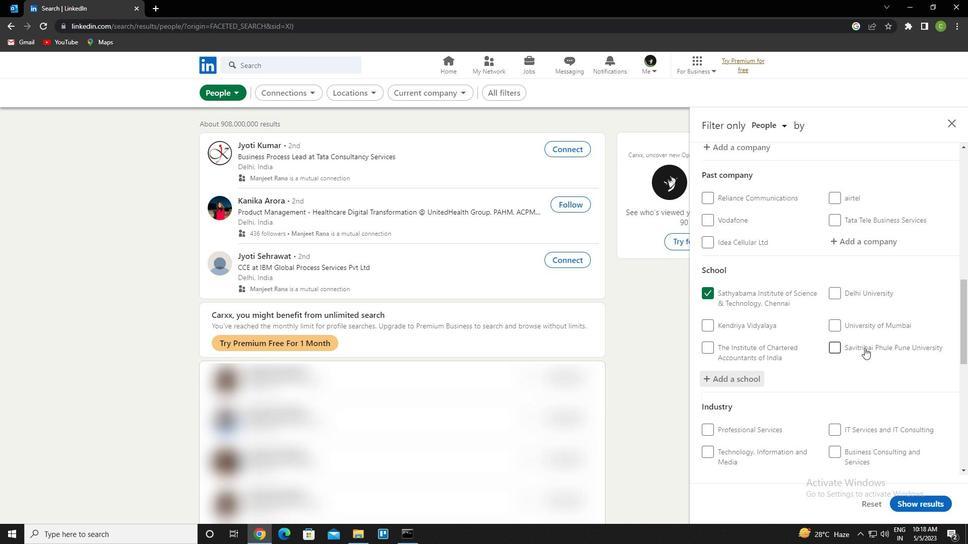 
Action: Mouse scrolled (865, 348) with delta (0, 0)
Screenshot: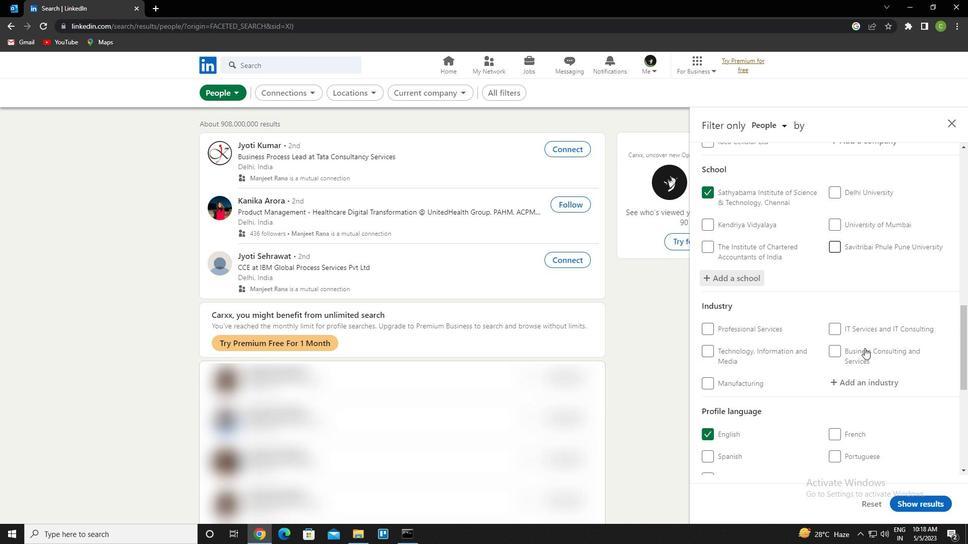 
Action: Mouse moved to (859, 325)
Screenshot: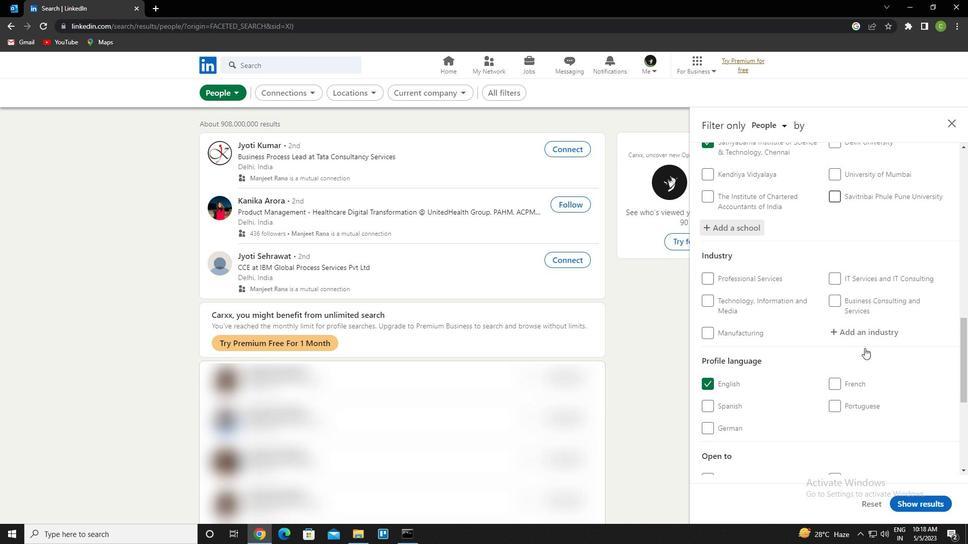 
Action: Mouse pressed left at (859, 325)
Screenshot: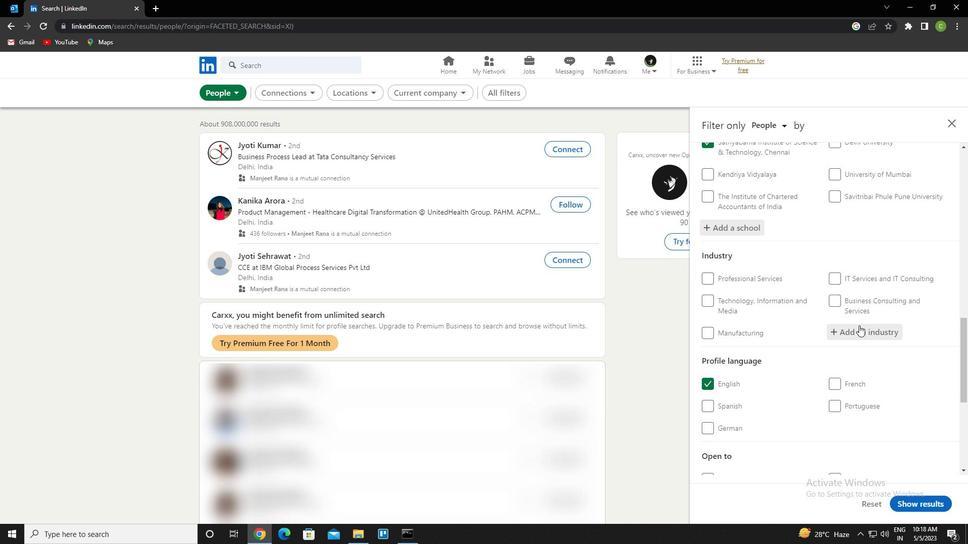 
Action: Key pressed <Key.caps_lock>C<Key.caps_lock>REDIT<Key.space>INTERMEDIATION<Key.down><Key.enter>
Screenshot: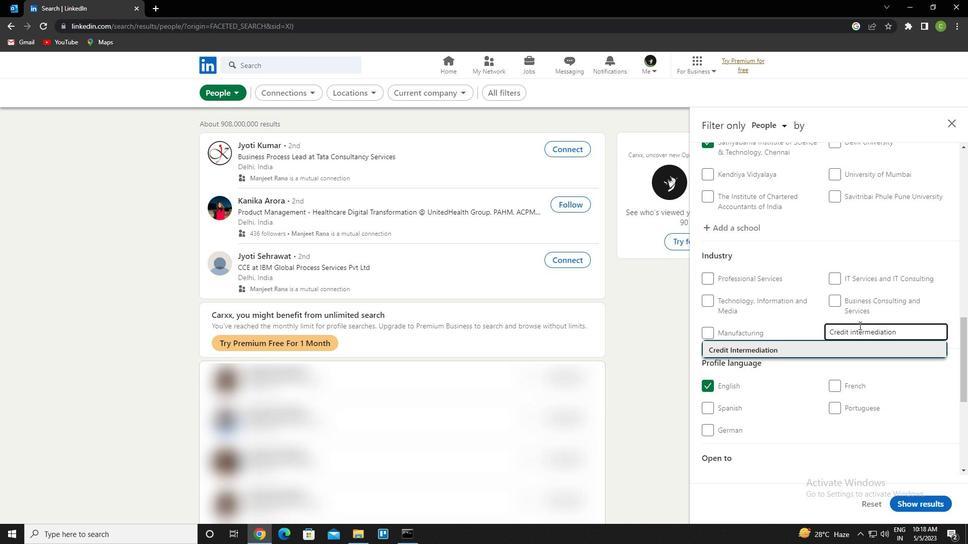 
Action: Mouse scrolled (859, 325) with delta (0, 0)
Screenshot: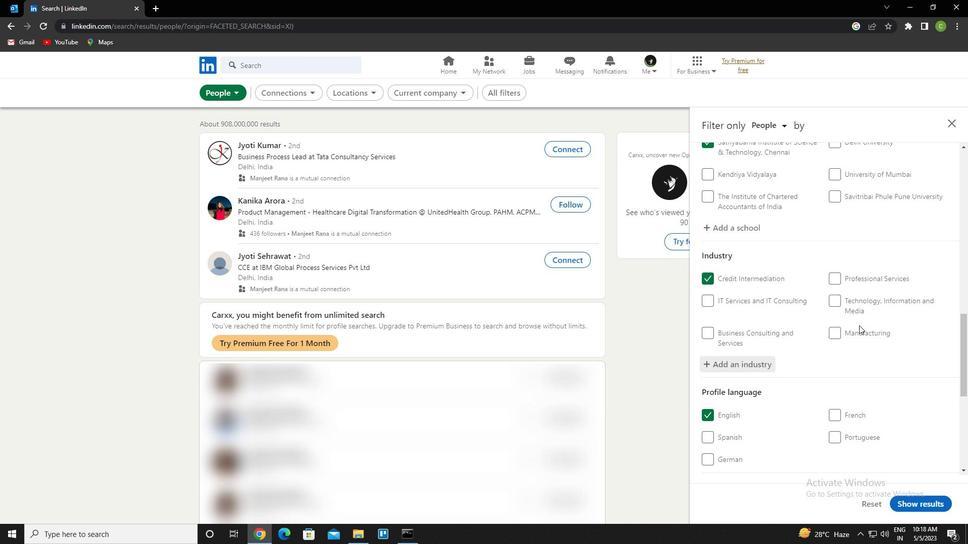 
Action: Mouse scrolled (859, 325) with delta (0, 0)
Screenshot: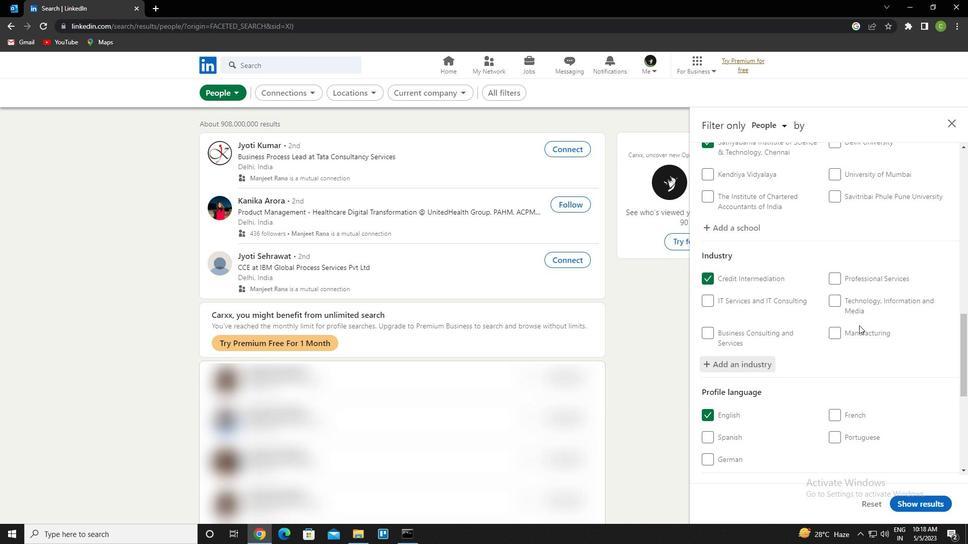 
Action: Mouse scrolled (859, 325) with delta (0, 0)
Screenshot: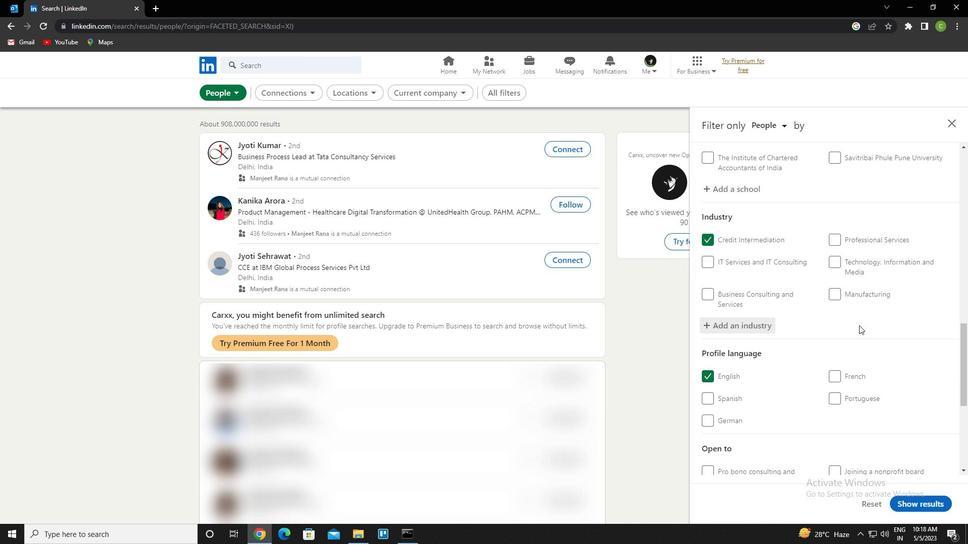 
Action: Mouse scrolled (859, 325) with delta (0, 0)
Screenshot: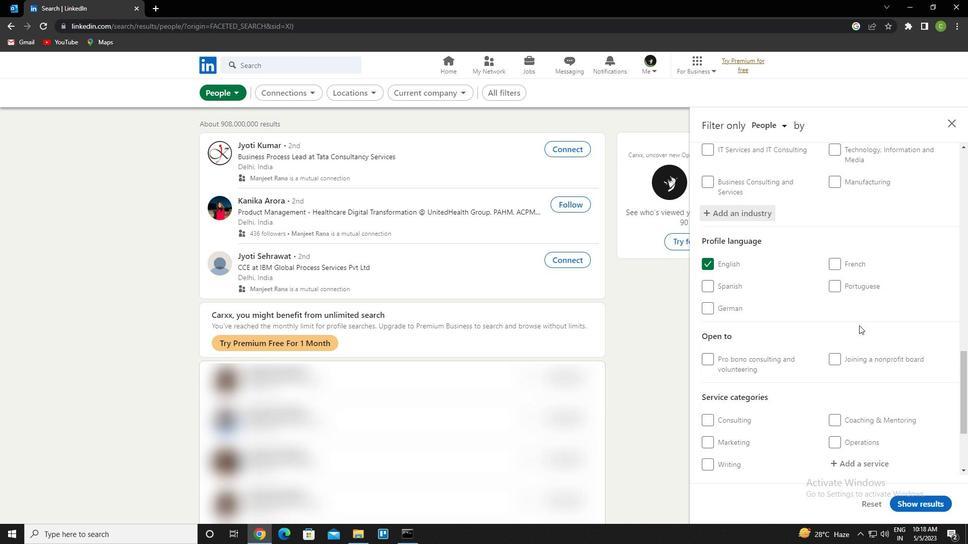 
Action: Mouse scrolled (859, 325) with delta (0, 0)
Screenshot: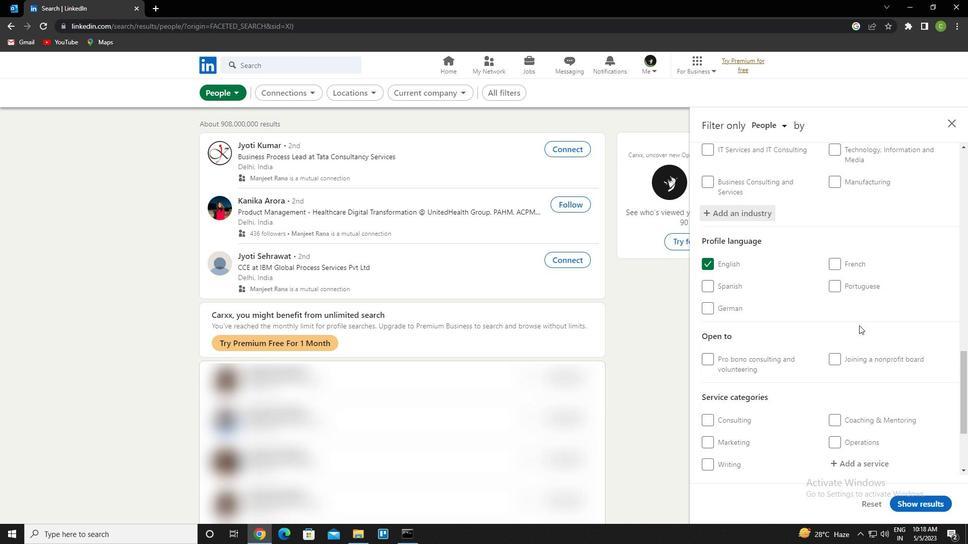 
Action: Mouse scrolled (859, 325) with delta (0, 0)
Screenshot: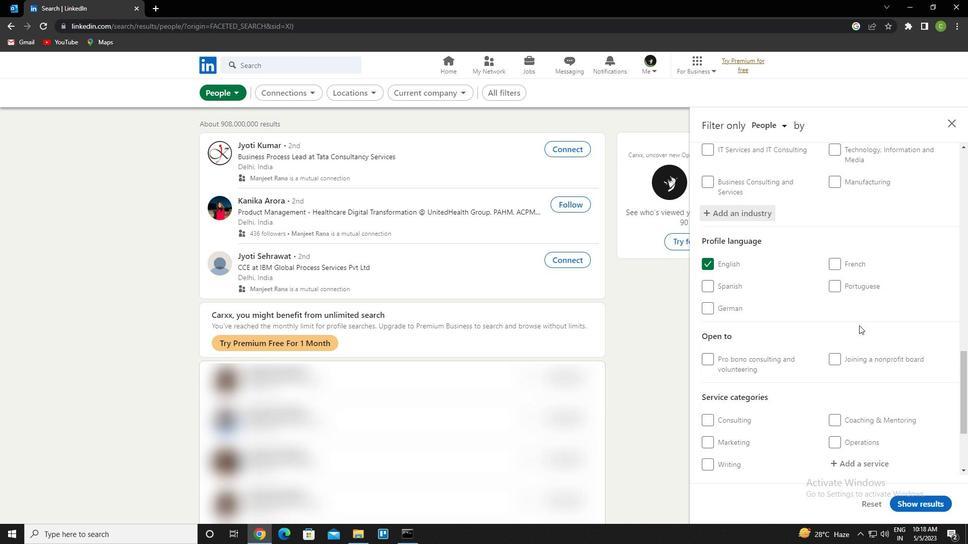 
Action: Mouse scrolled (859, 325) with delta (0, 0)
Screenshot: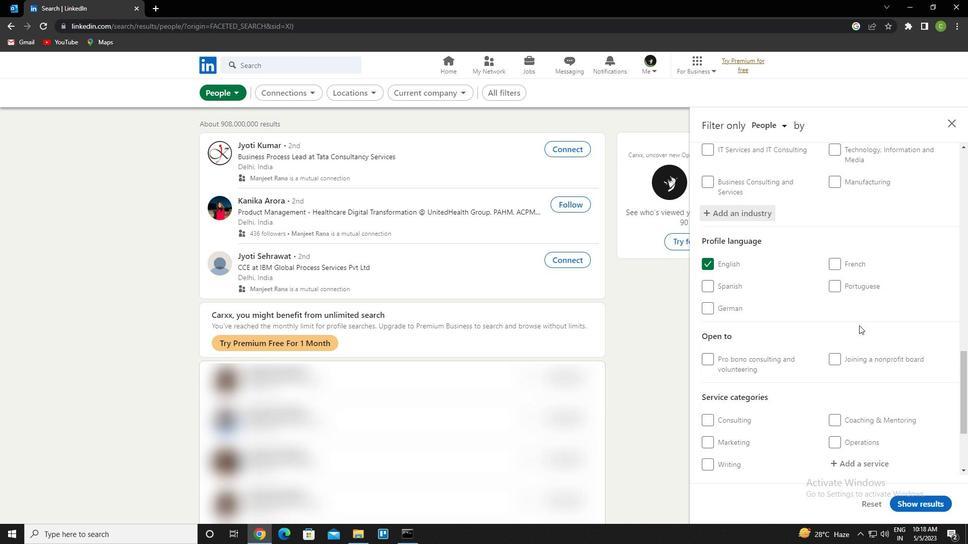 
Action: Mouse scrolled (859, 325) with delta (0, 0)
Screenshot: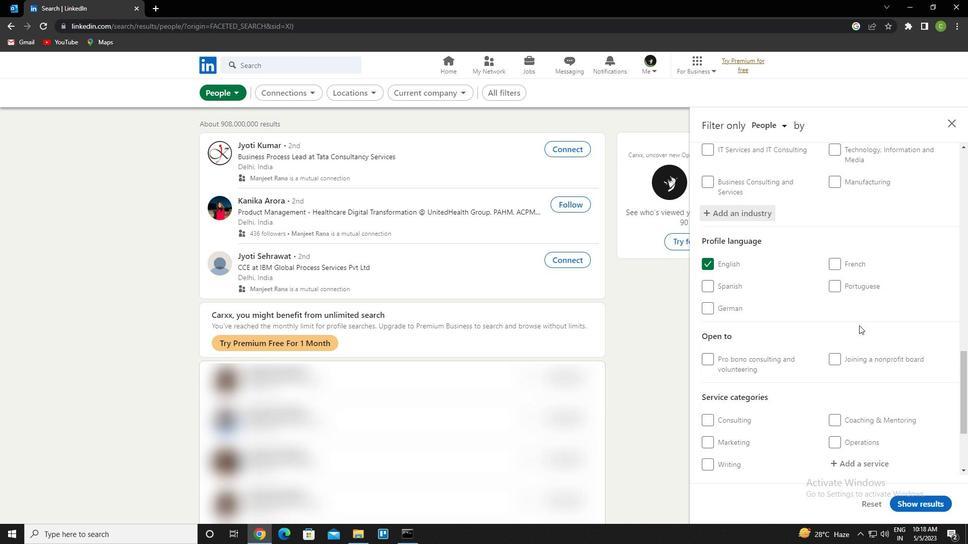 
Action: Mouse moved to (859, 330)
Screenshot: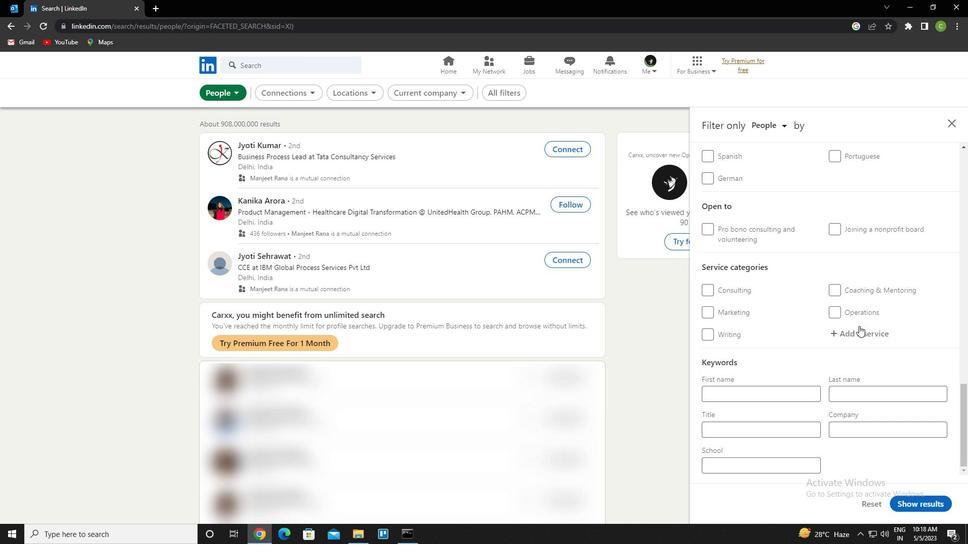 
Action: Mouse pressed left at (859, 330)
Screenshot: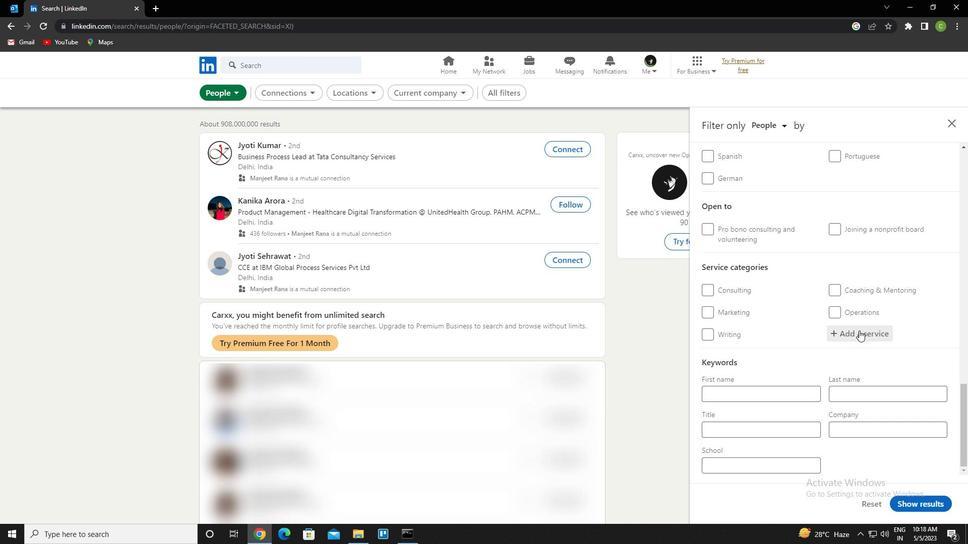 
Action: Key pressed <Key.caps_lock>T<Key.caps_lock>EAM<Key.space>BUILDING<Key.down><Key.enter>
Screenshot: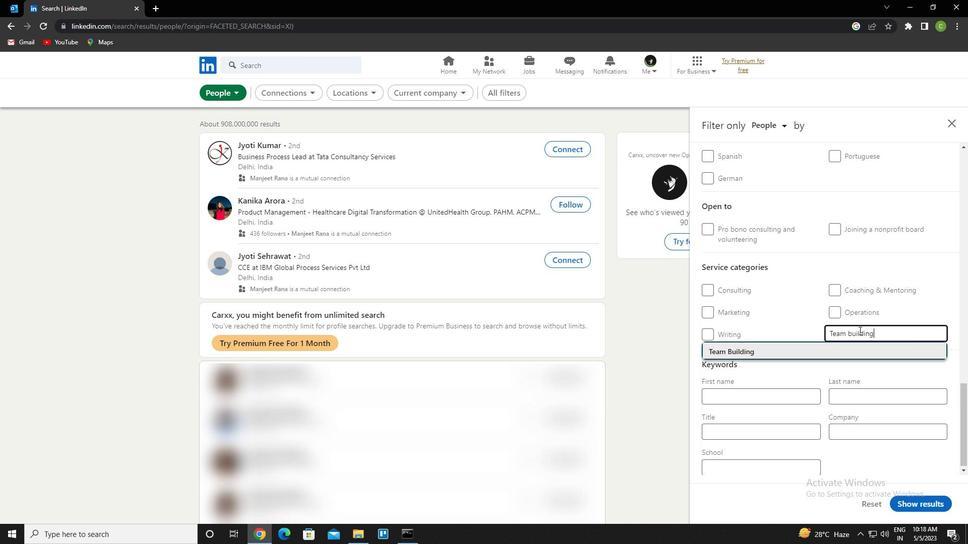 
Action: Mouse scrolled (859, 330) with delta (0, 0)
Screenshot: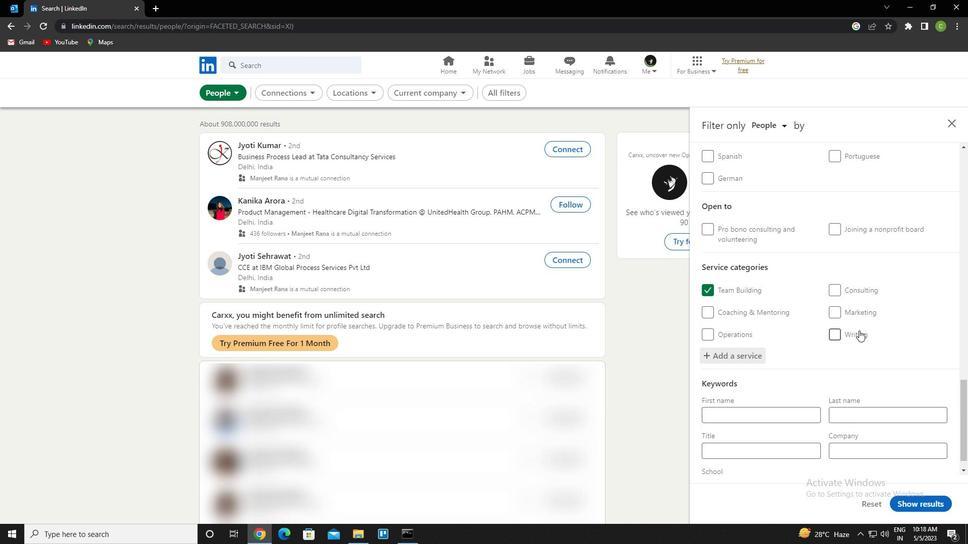 
Action: Mouse scrolled (859, 330) with delta (0, 0)
Screenshot: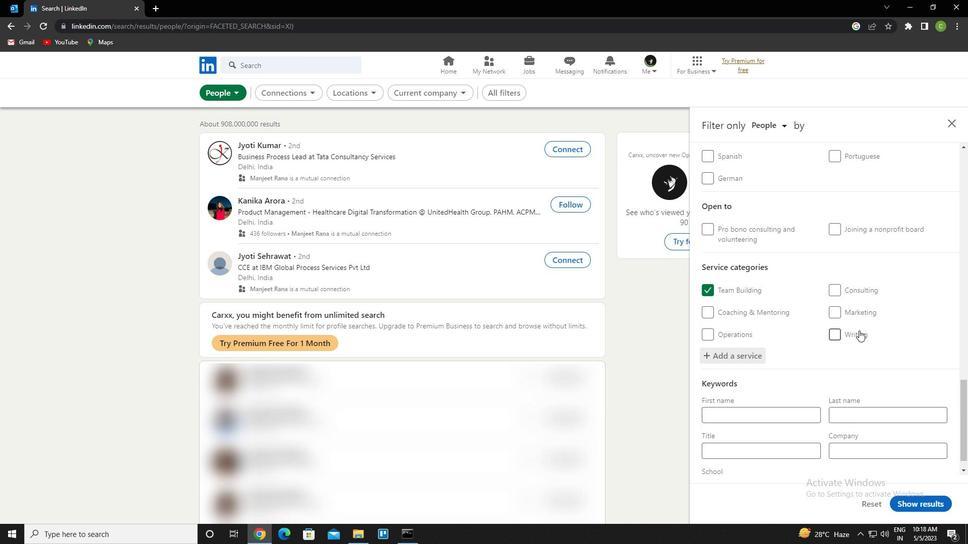 
Action: Mouse scrolled (859, 330) with delta (0, 0)
Screenshot: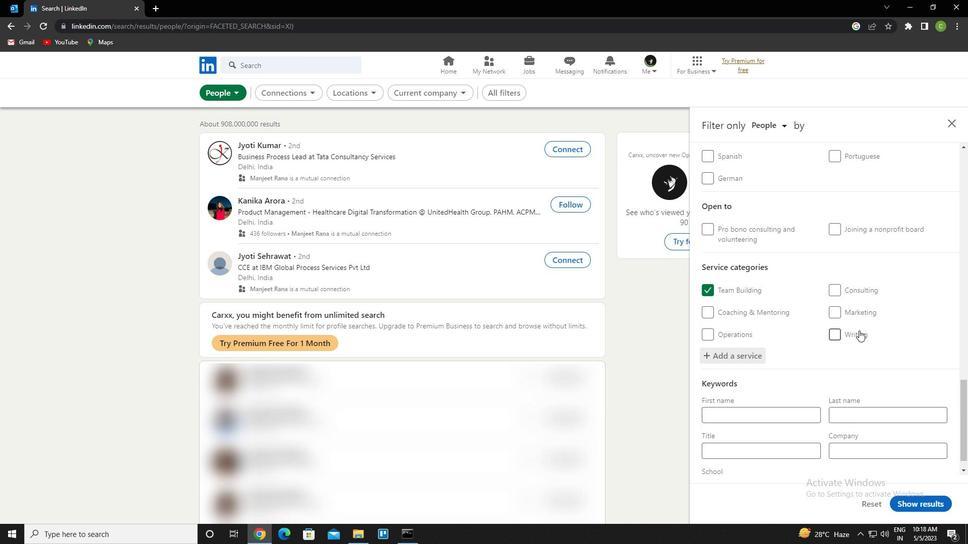 
Action: Mouse scrolled (859, 330) with delta (0, 0)
Screenshot: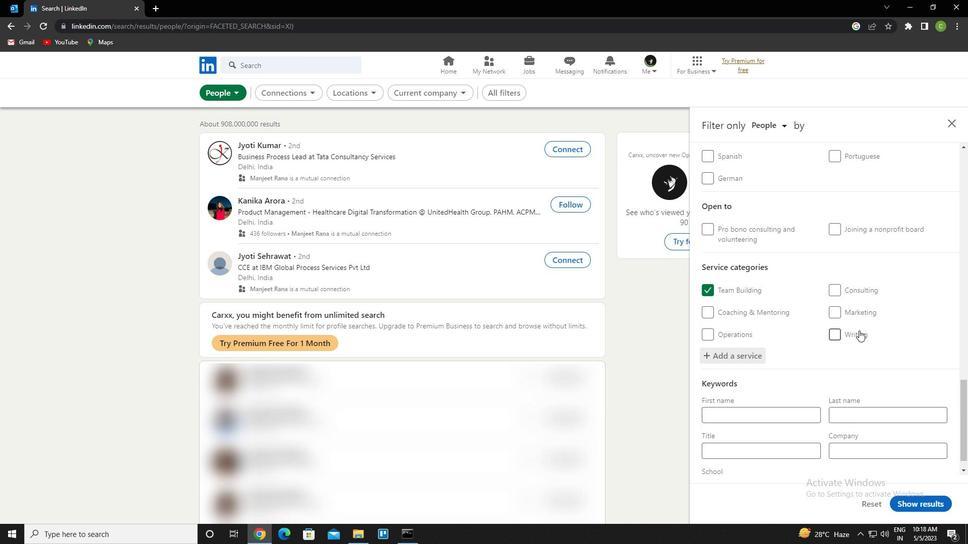 
Action: Mouse scrolled (859, 330) with delta (0, 0)
Screenshot: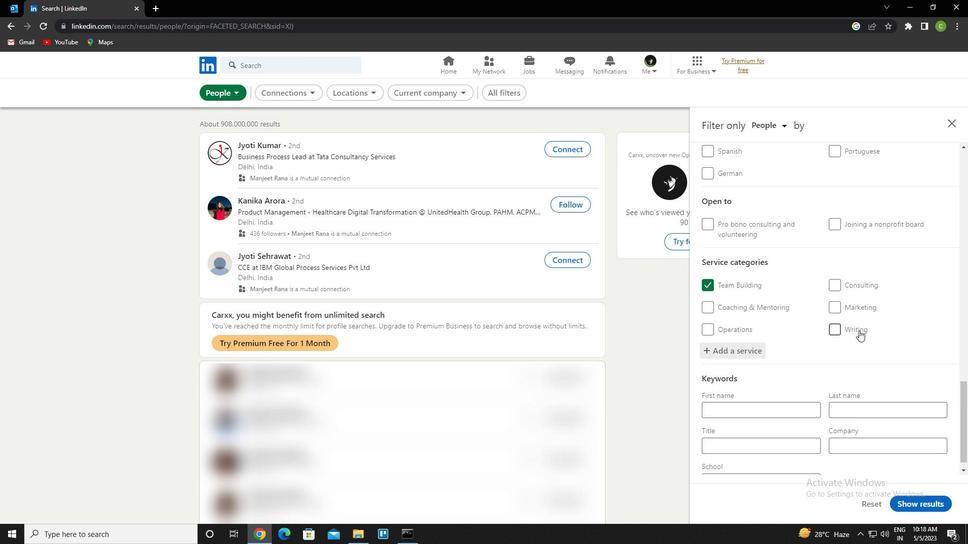 
Action: Mouse scrolled (859, 330) with delta (0, 0)
Screenshot: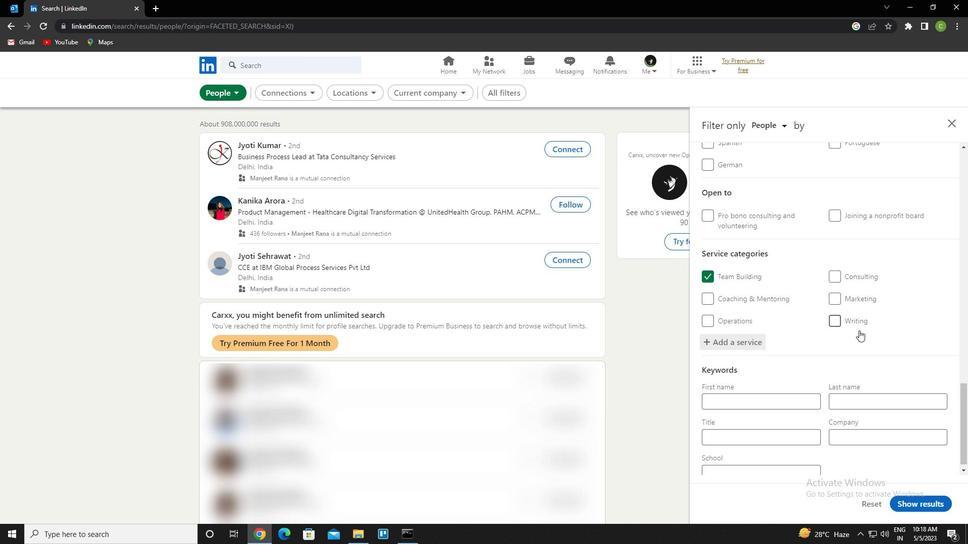 
Action: Mouse moved to (764, 429)
Screenshot: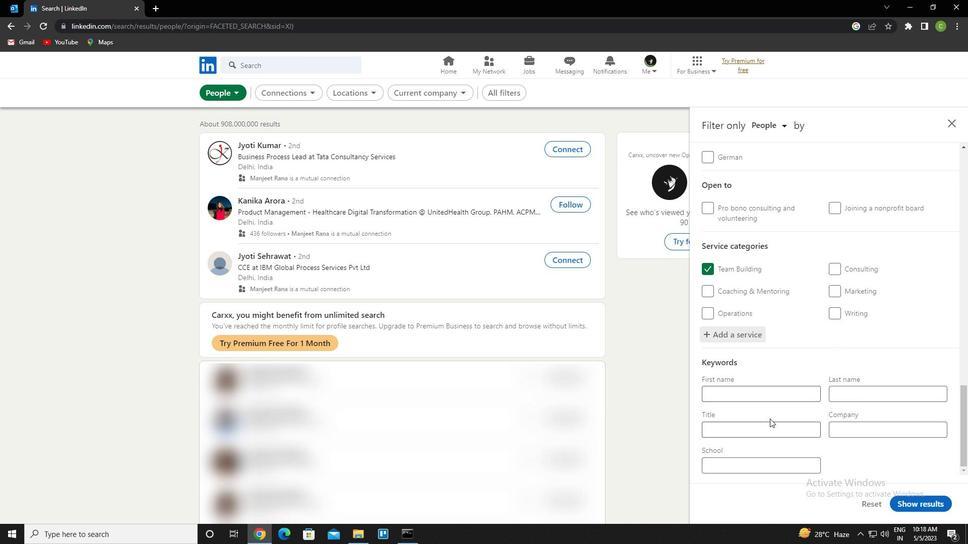 
Action: Mouse pressed left at (764, 429)
Screenshot: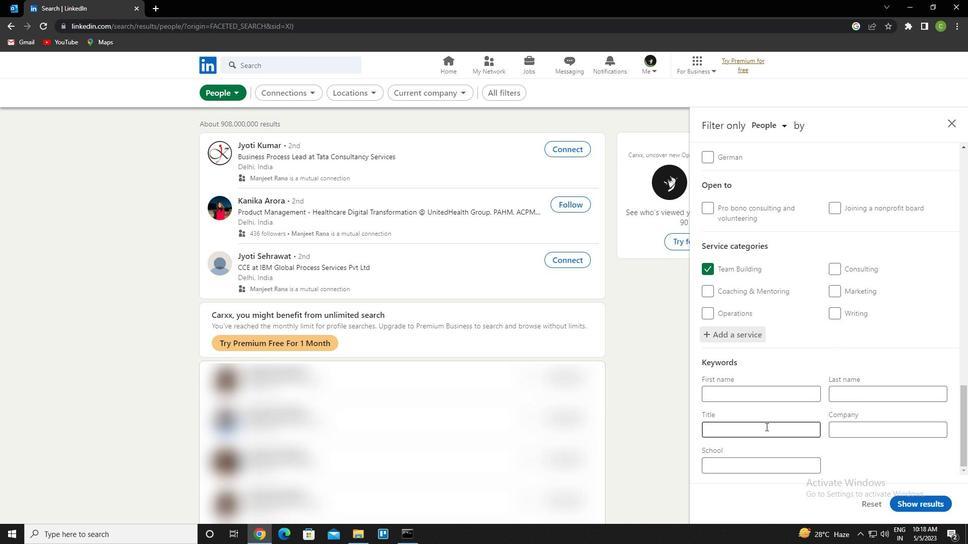 
Action: Mouse moved to (764, 429)
Screenshot: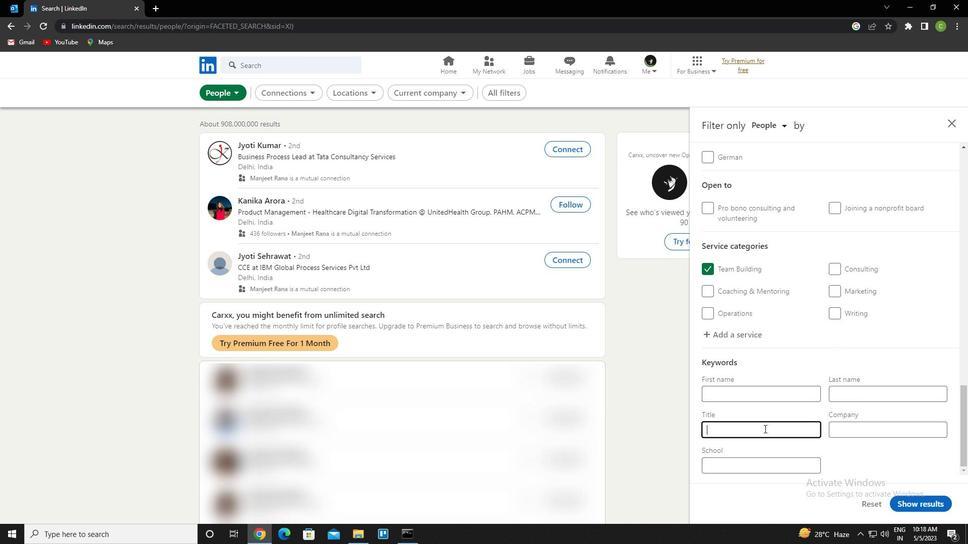 
Action: Key pressed <Key.caps_lock>B<Key.caps_lock>ELLHOP
Screenshot: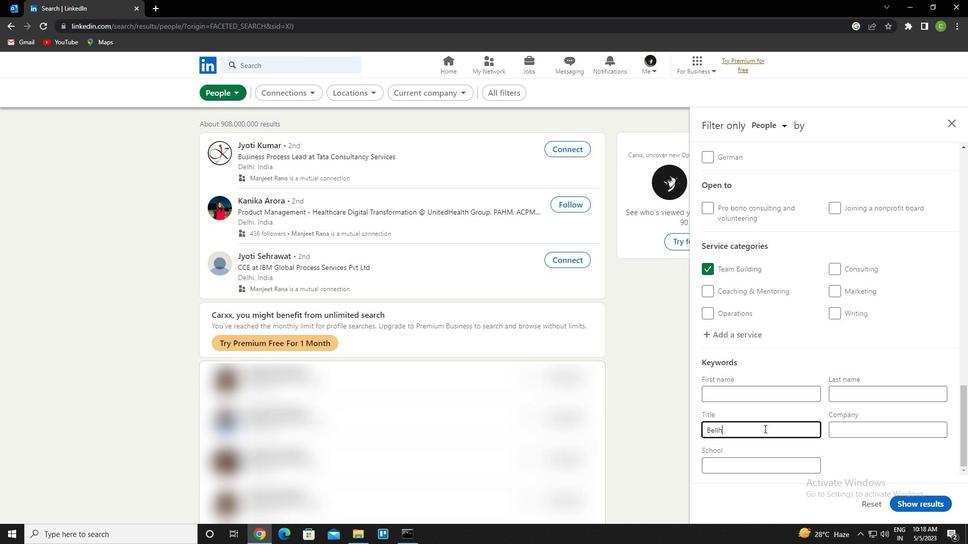 
Action: Mouse moved to (940, 510)
Screenshot: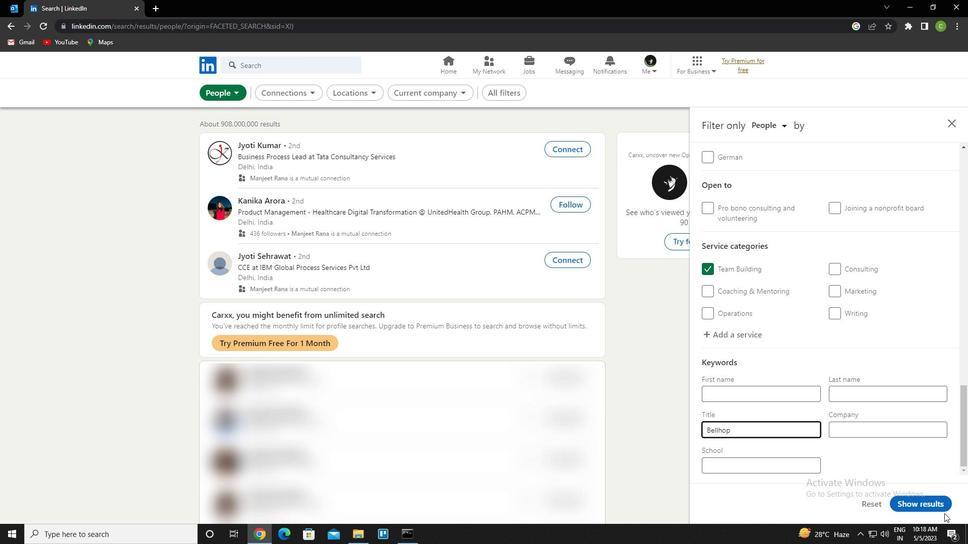 
Action: Mouse pressed left at (940, 510)
Screenshot: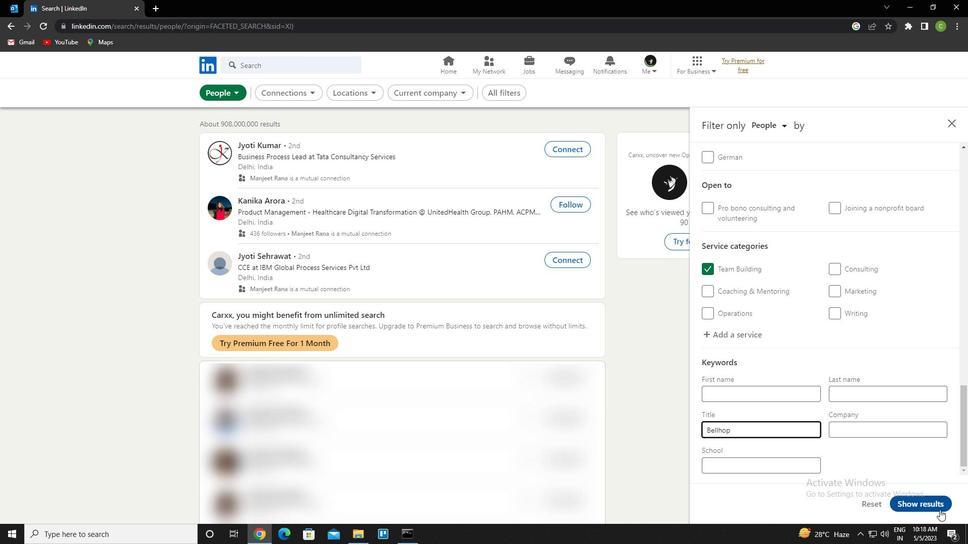 
Action: Mouse moved to (464, 511)
Screenshot: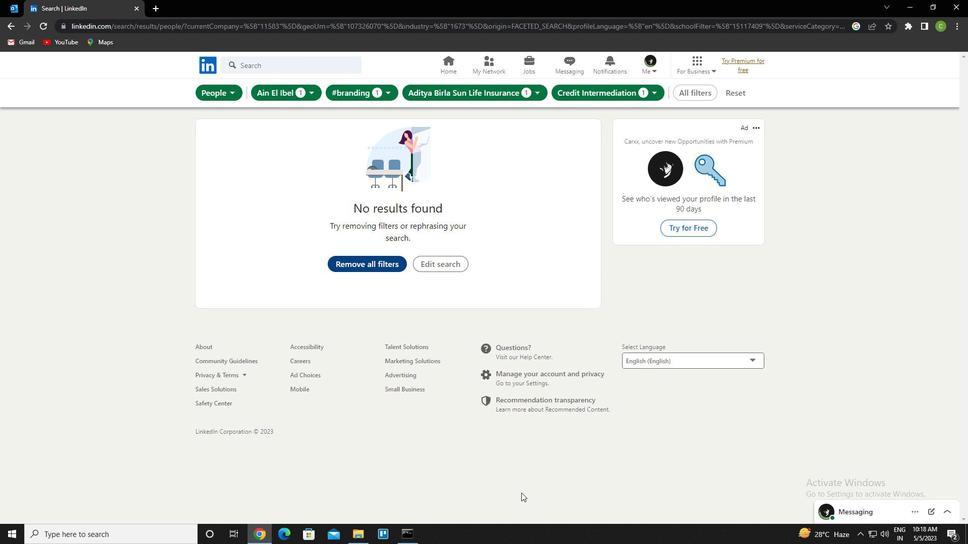 
